 Task: Look for space in Khārupatia, India from 9th June, 2023 to 16th June, 2023 for 2 adults in price range Rs.8000 to Rs.16000. Place can be entire place with 2 bedrooms having 2 beds and 1 bathroom. Property type can be house, flat, guest house. Booking option can be shelf check-in. Required host language is English.
Action: Mouse moved to (519, 92)
Screenshot: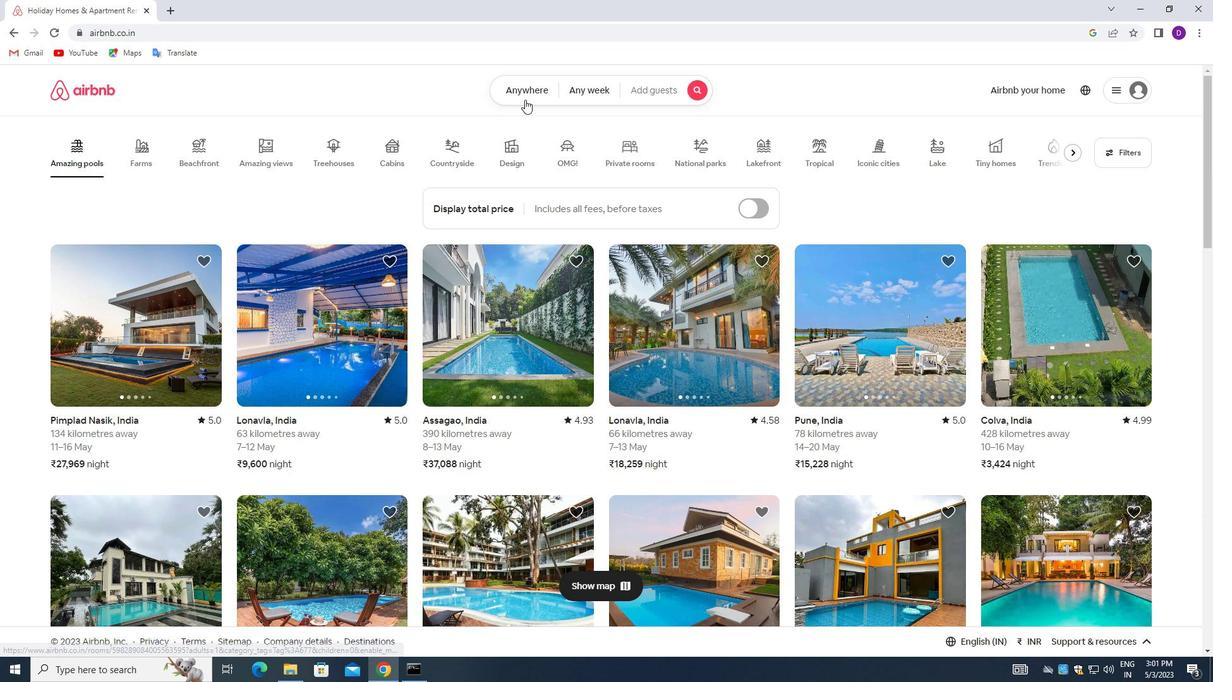 
Action: Mouse pressed left at (519, 92)
Screenshot: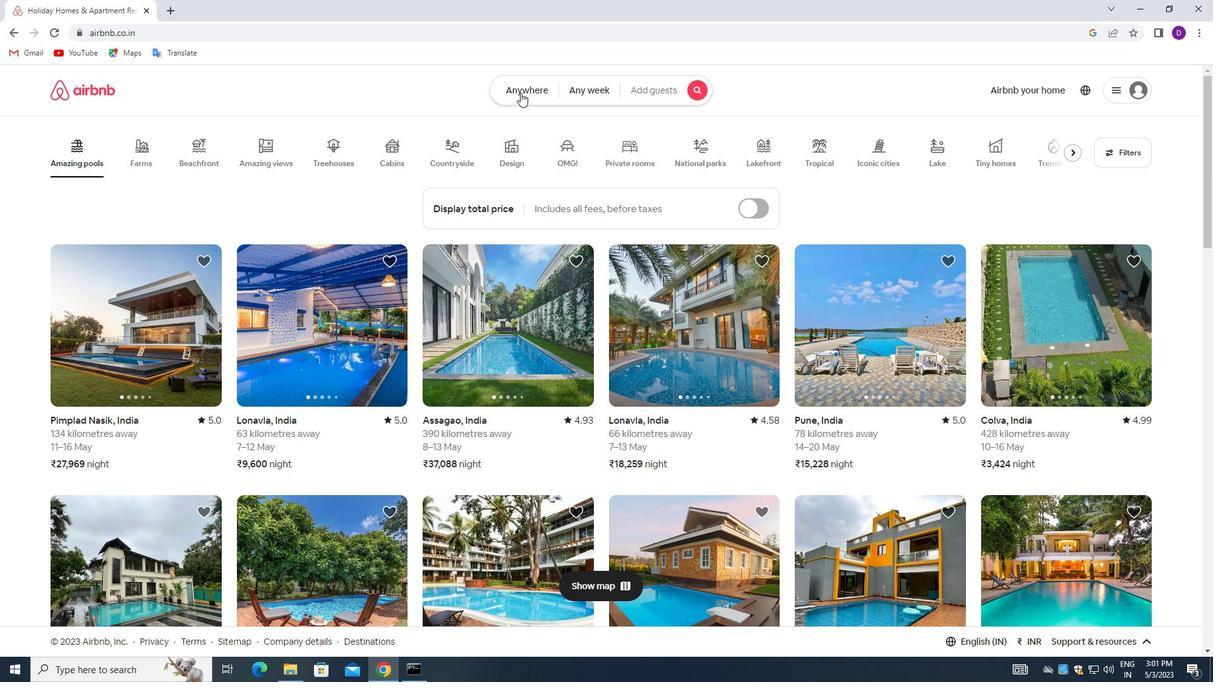 
Action: Mouse moved to (397, 147)
Screenshot: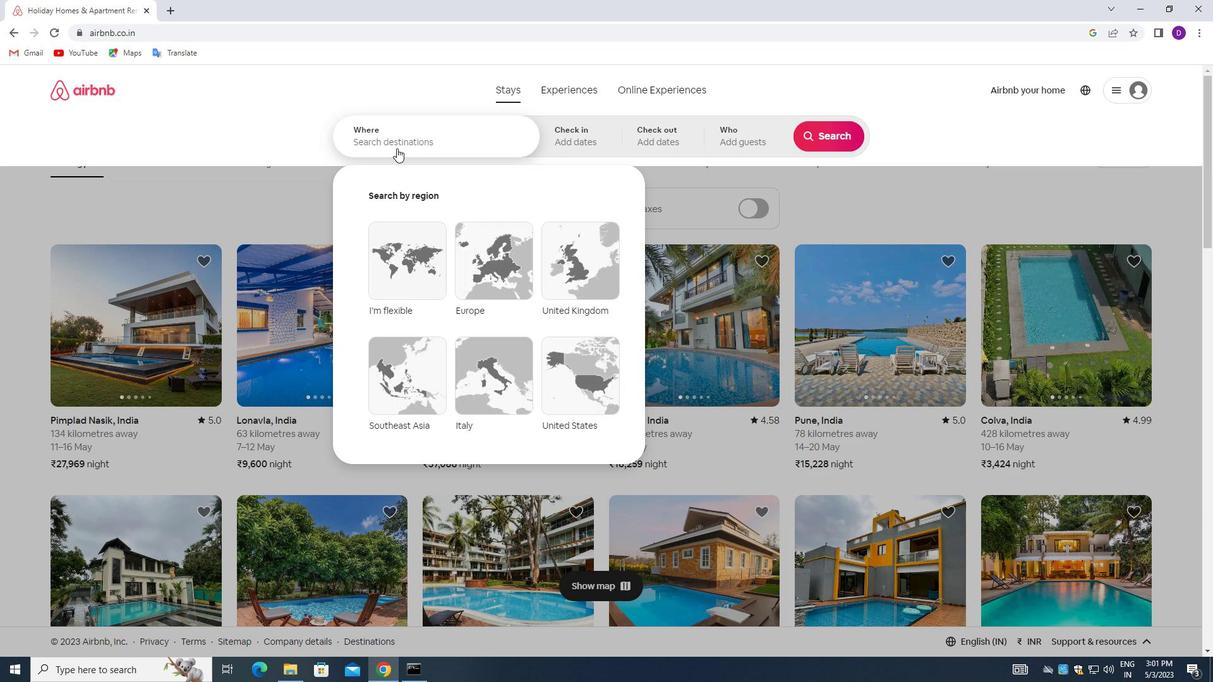 
Action: Mouse pressed left at (397, 147)
Screenshot: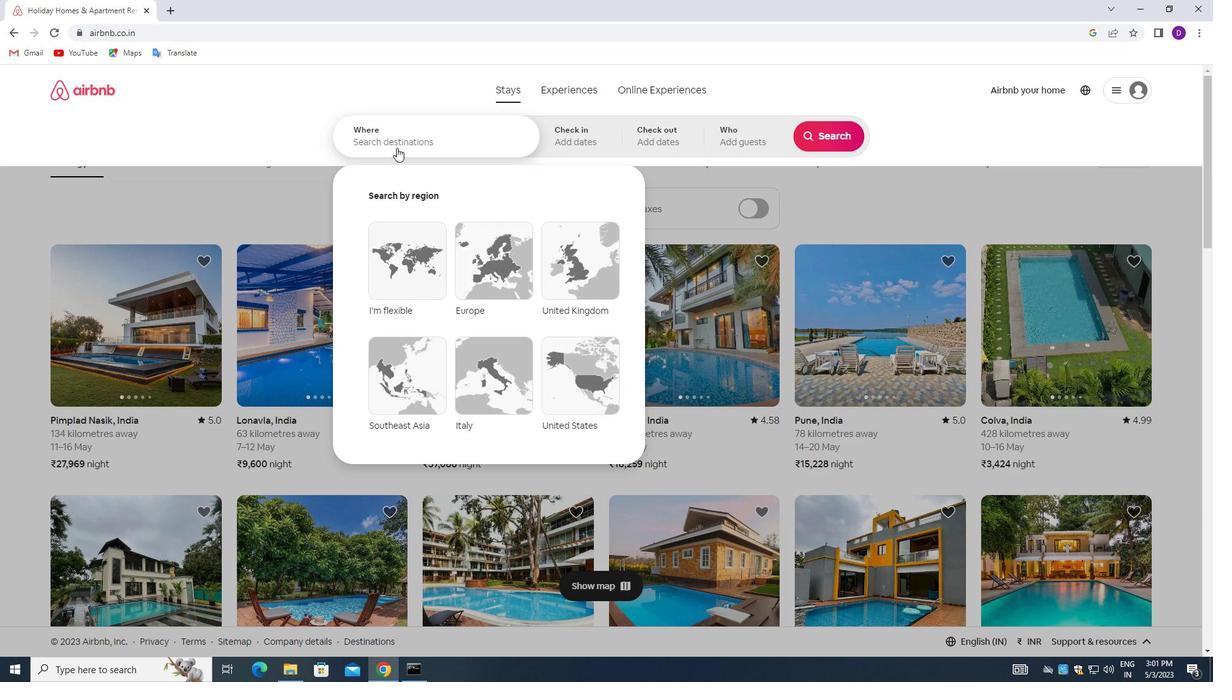 
Action: Mouse moved to (291, 118)
Screenshot: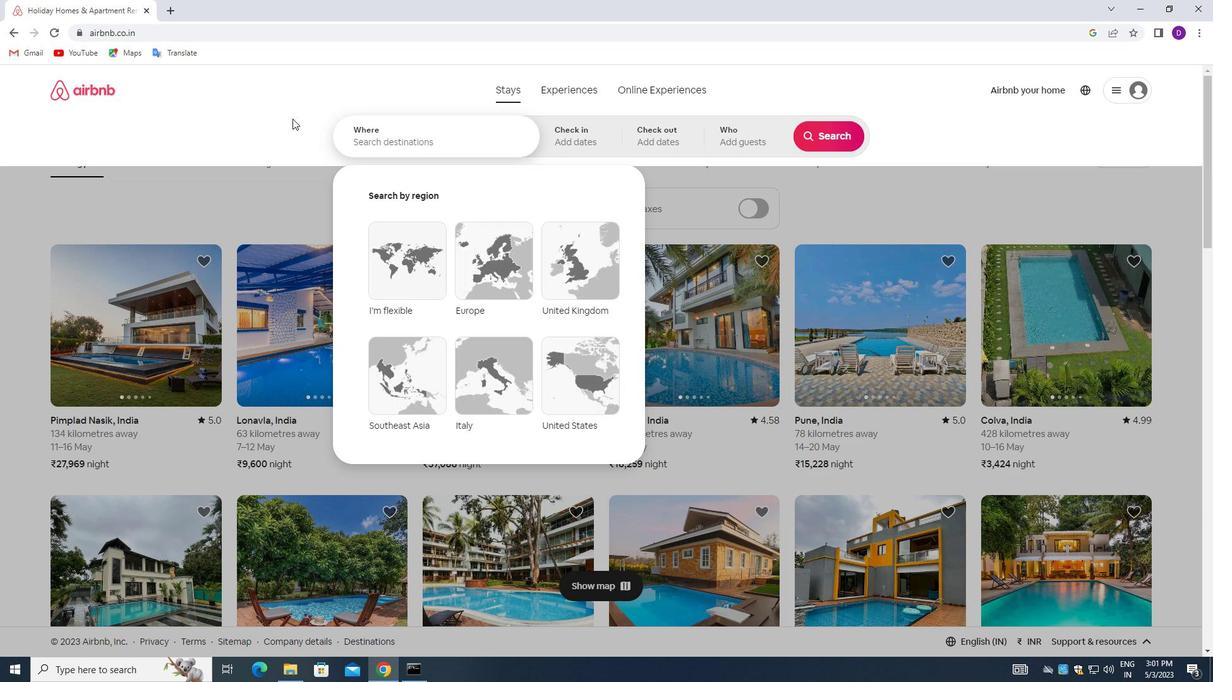 
Action: Key pressed <Key.shift>KHARUPATIA,<Key.space><Key.shift>INDIA<Key.enter>
Screenshot: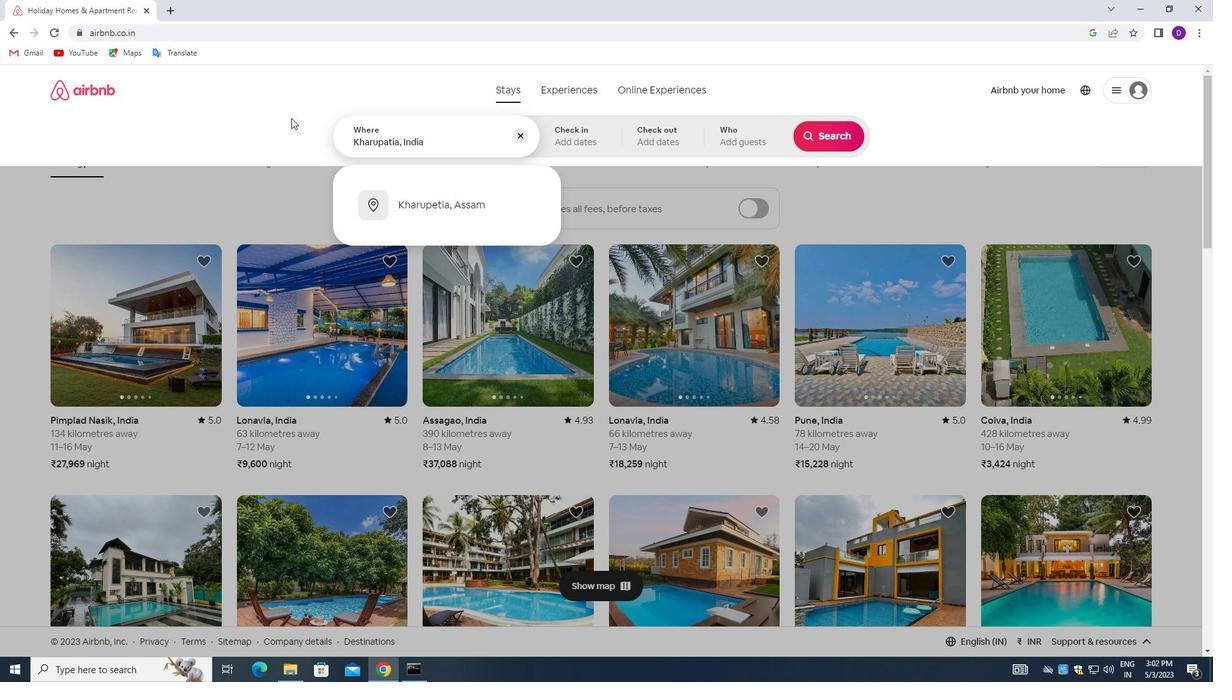 
Action: Mouse moved to (790, 314)
Screenshot: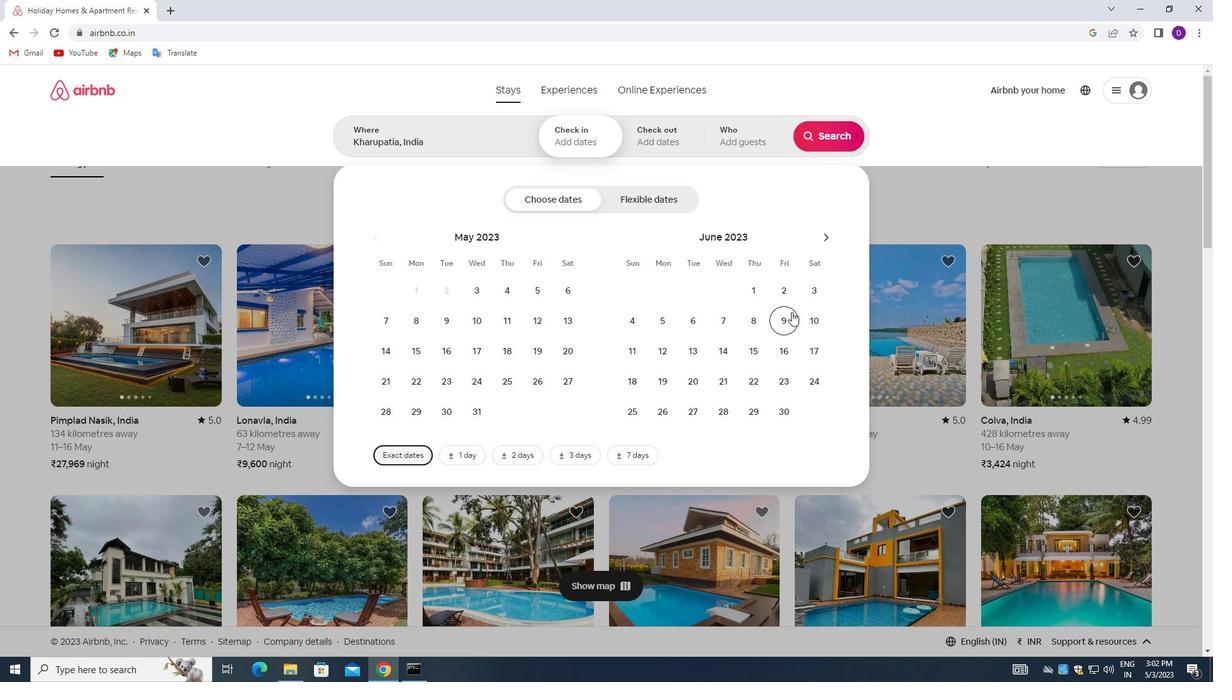 
Action: Mouse pressed left at (790, 314)
Screenshot: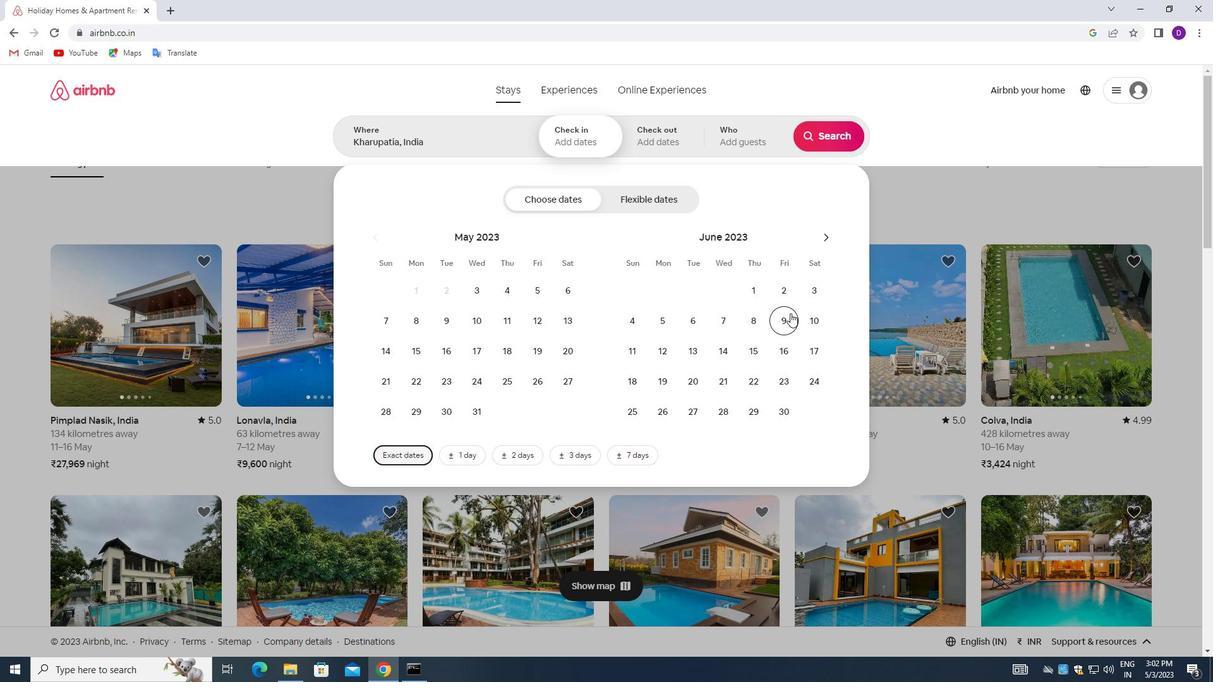 
Action: Mouse moved to (785, 345)
Screenshot: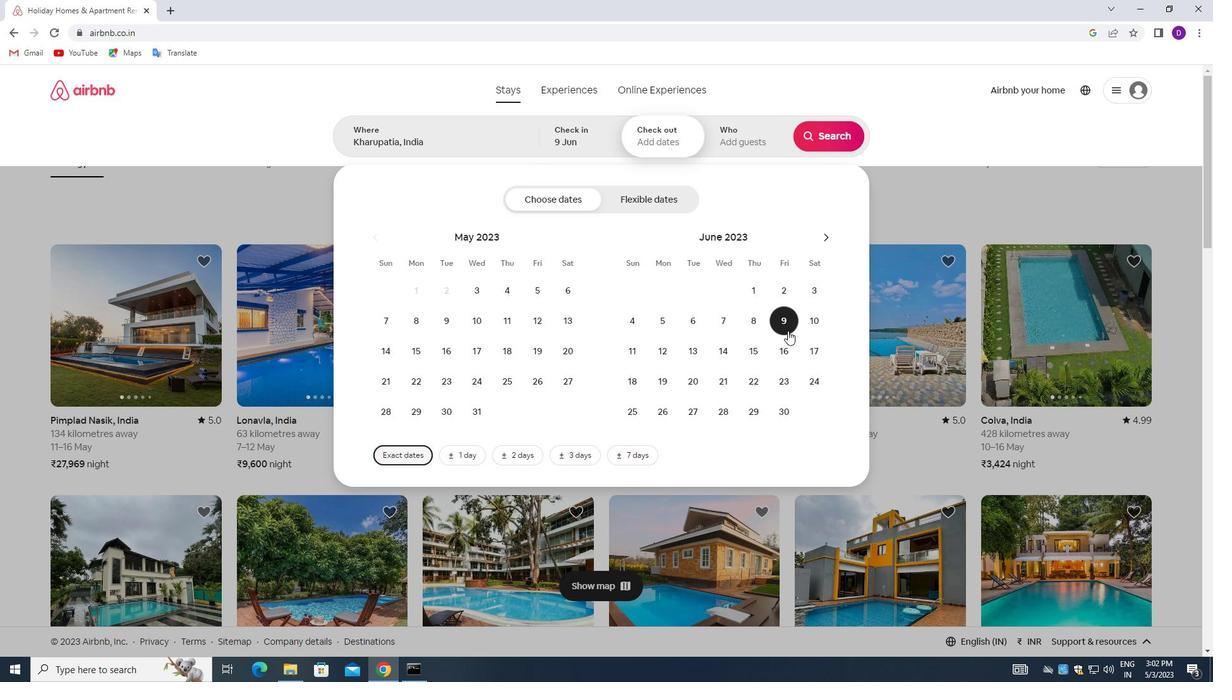 
Action: Mouse pressed left at (785, 345)
Screenshot: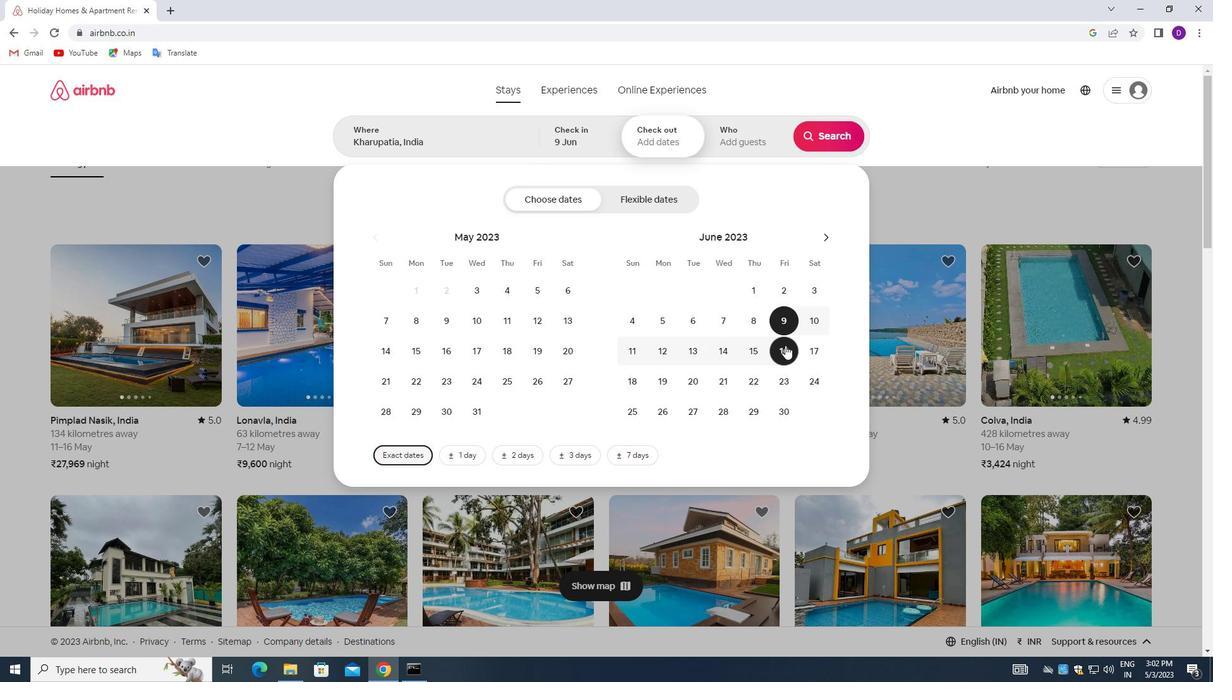 
Action: Mouse moved to (735, 134)
Screenshot: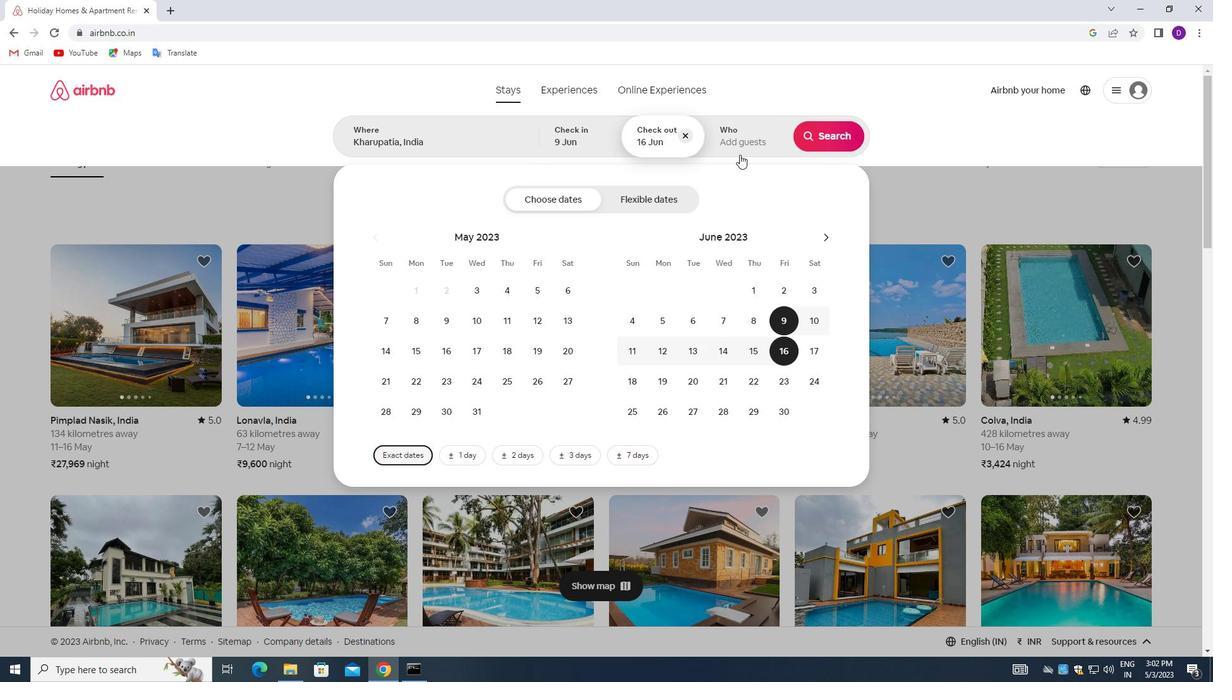 
Action: Mouse pressed left at (735, 134)
Screenshot: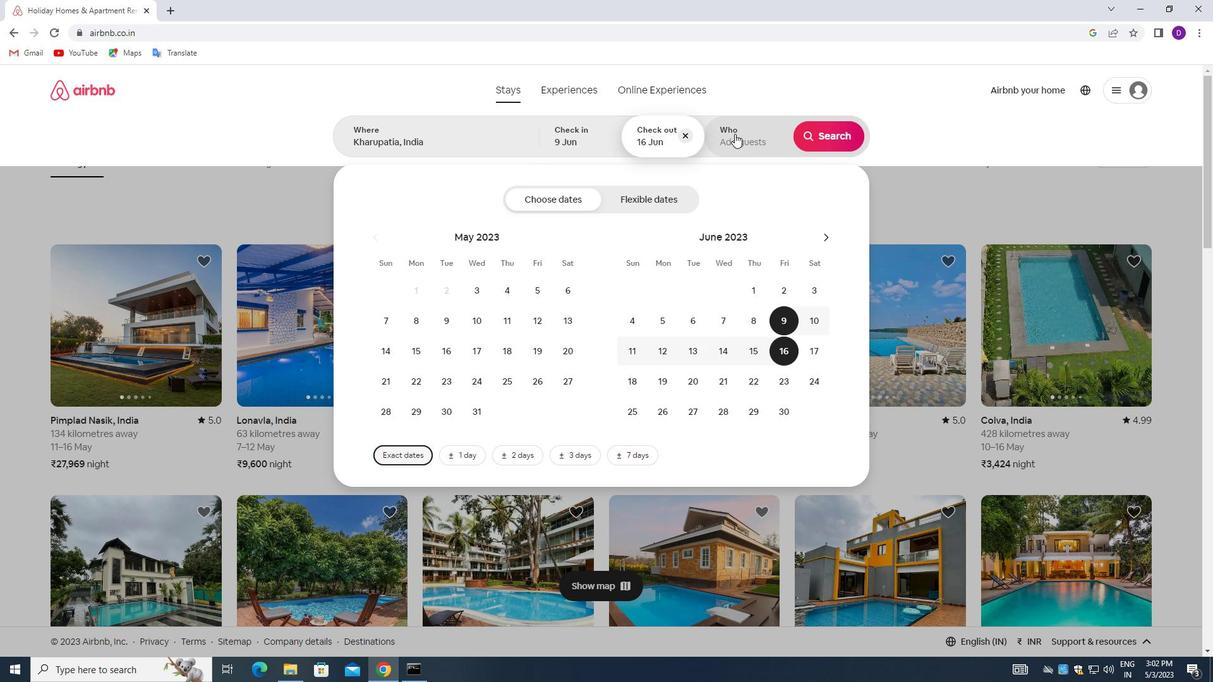 
Action: Mouse moved to (826, 209)
Screenshot: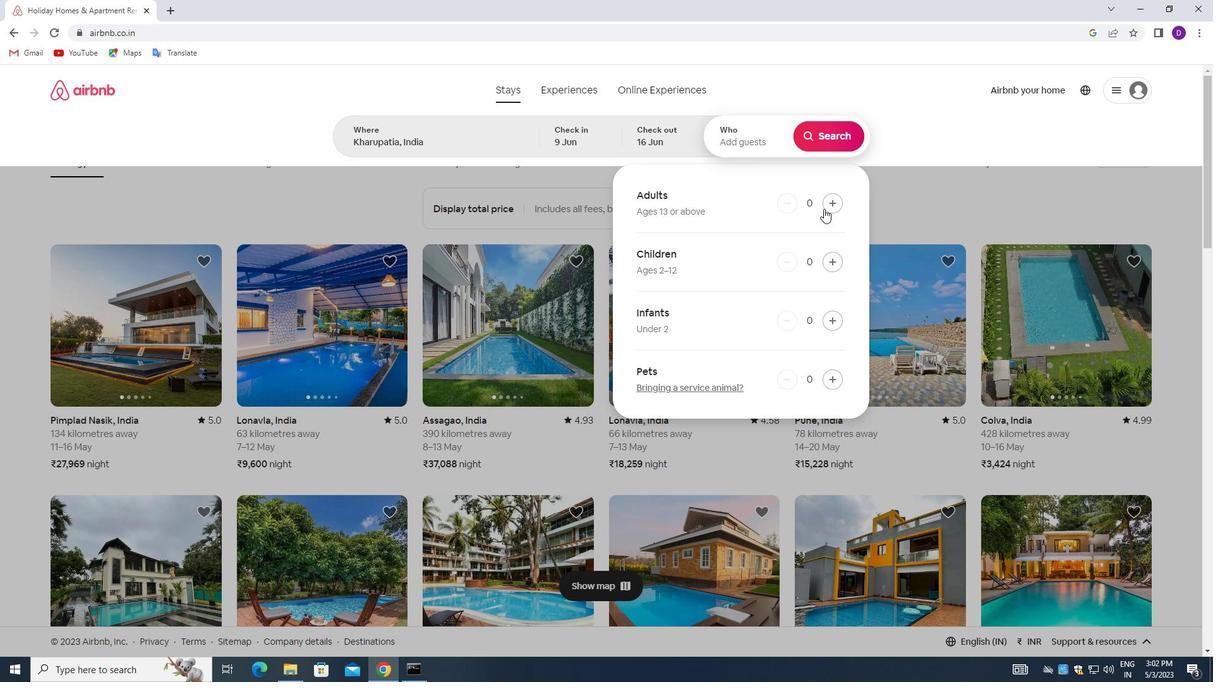 
Action: Mouse pressed left at (826, 209)
Screenshot: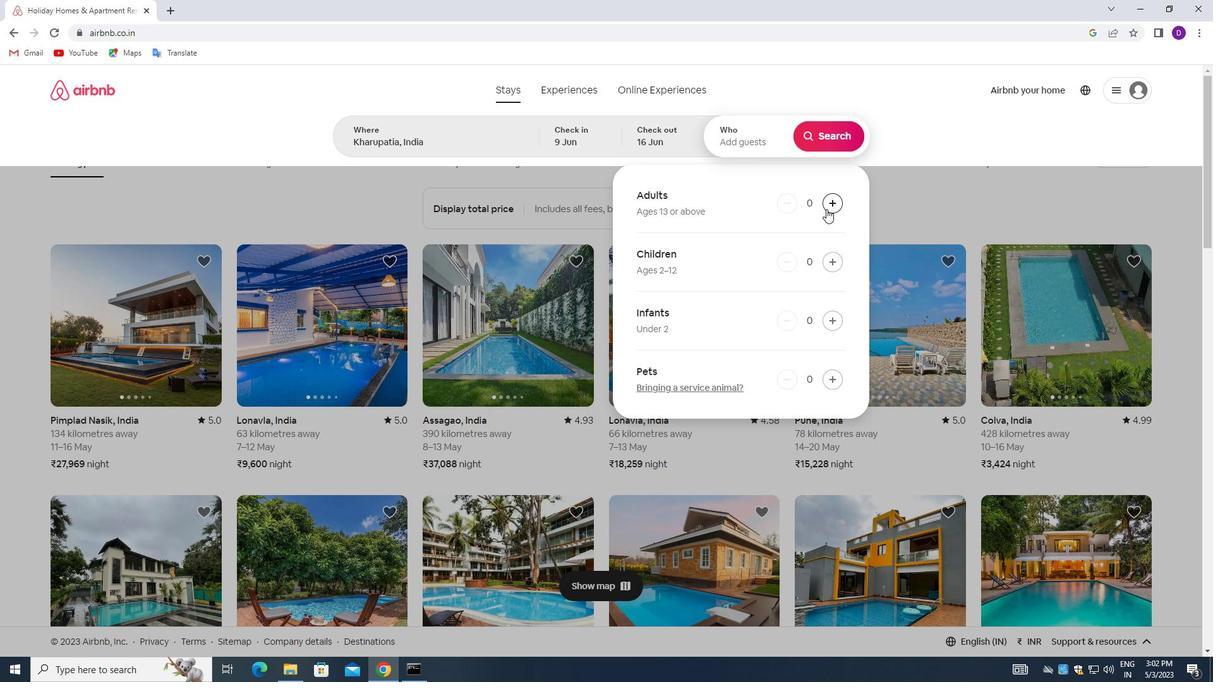 
Action: Mouse pressed left at (826, 209)
Screenshot: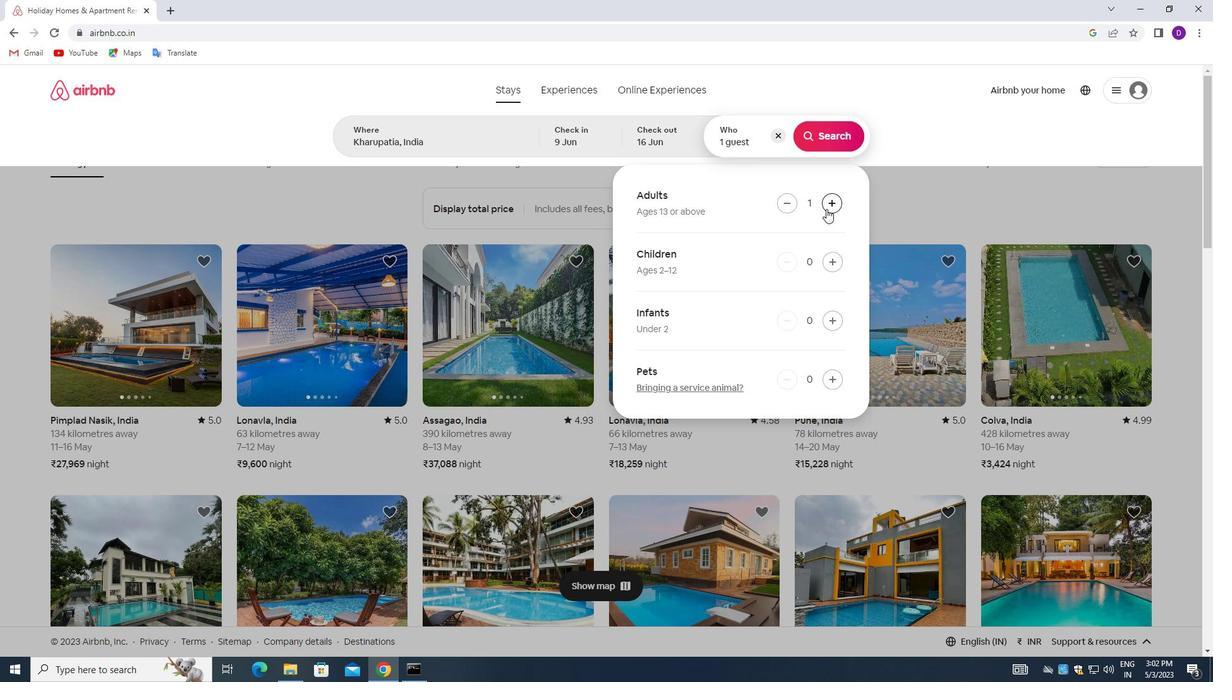 
Action: Mouse moved to (832, 135)
Screenshot: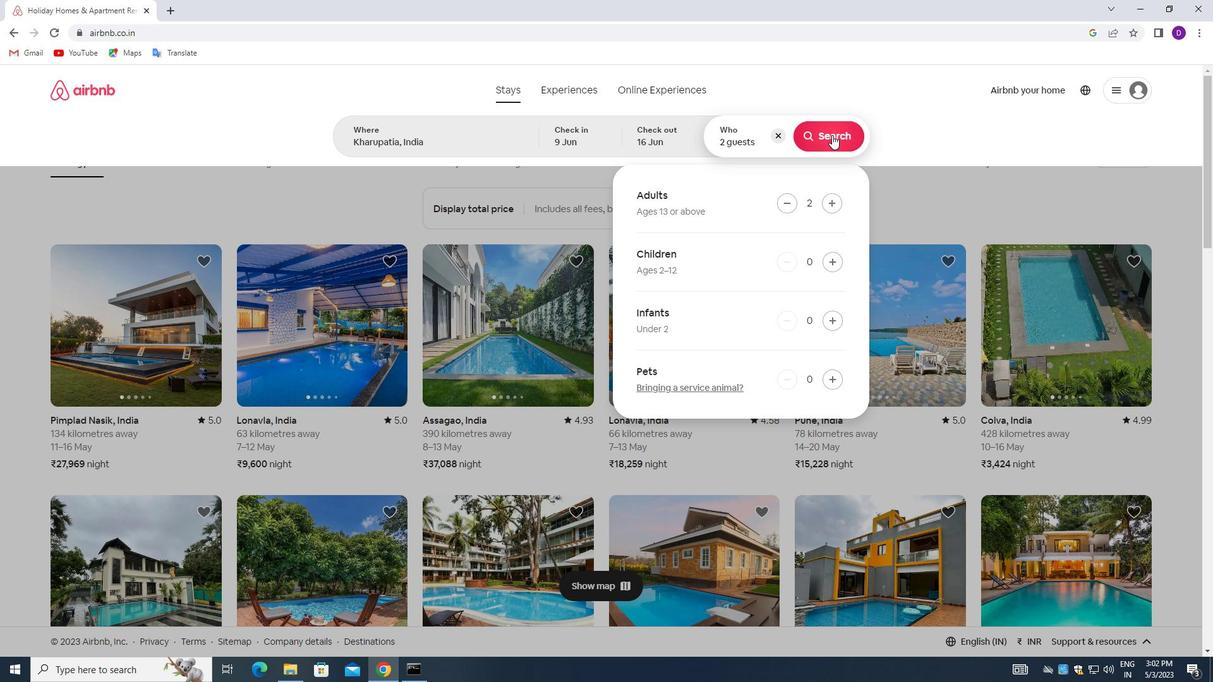 
Action: Mouse pressed left at (832, 135)
Screenshot: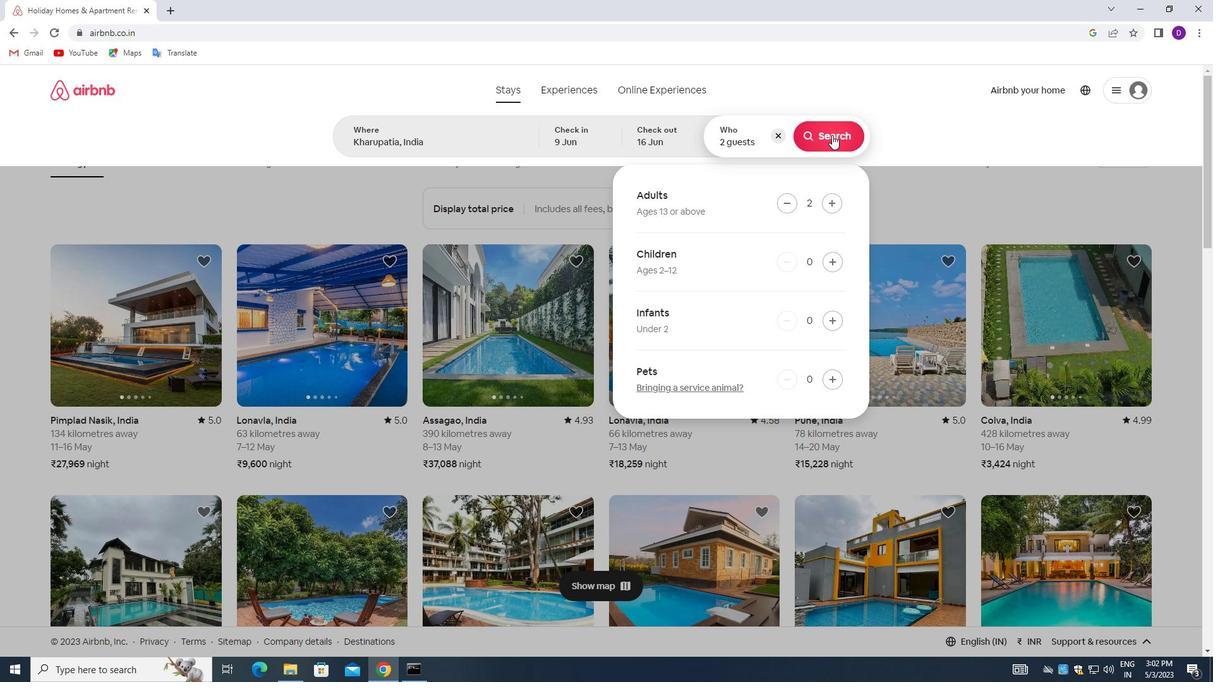 
Action: Mouse moved to (1143, 144)
Screenshot: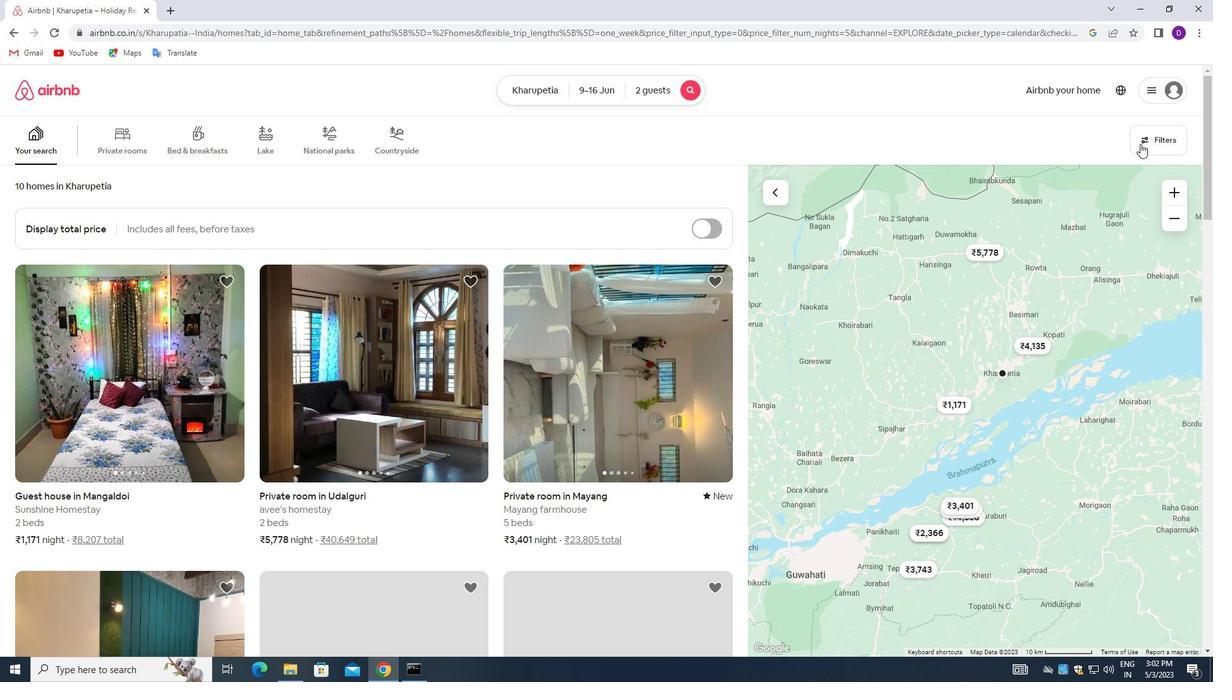 
Action: Mouse pressed left at (1143, 144)
Screenshot: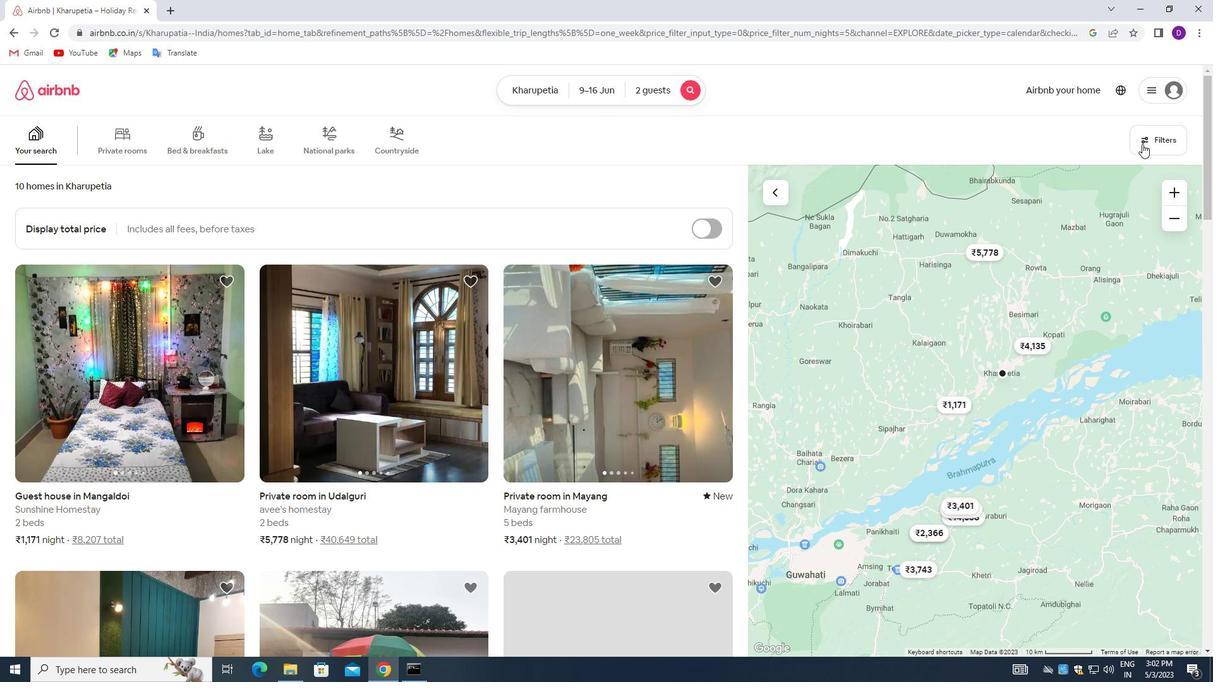 
Action: Mouse moved to (438, 301)
Screenshot: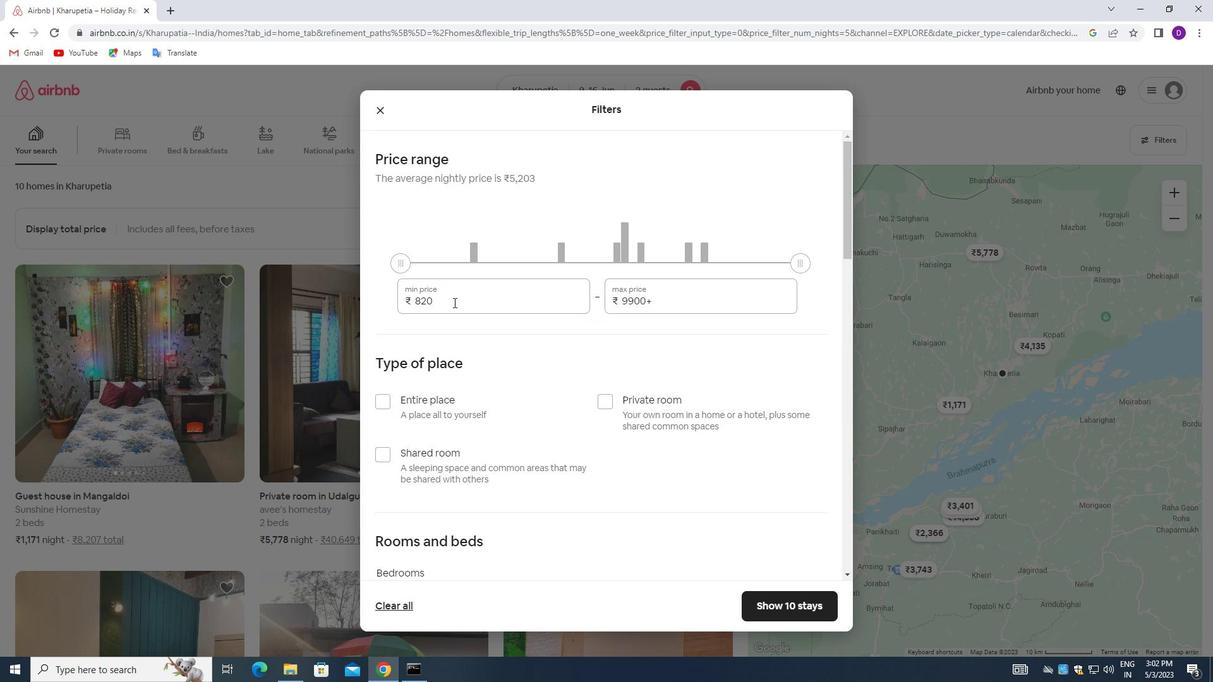
Action: Mouse pressed left at (438, 301)
Screenshot: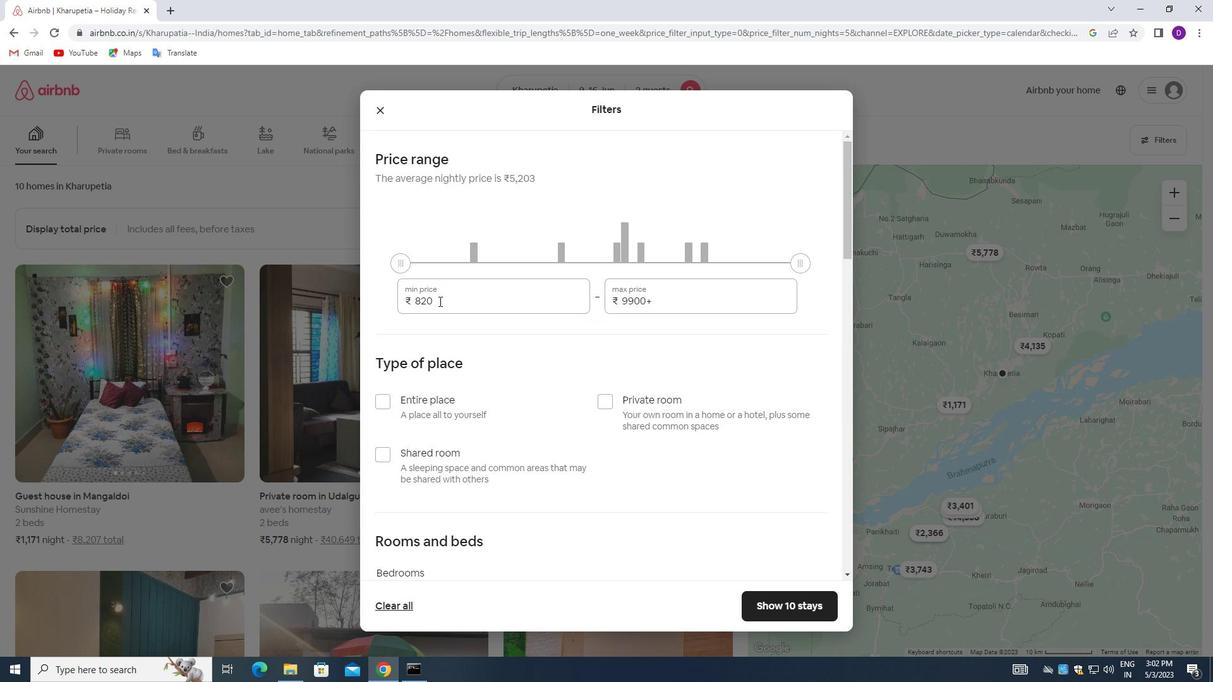 
Action: Mouse pressed left at (438, 301)
Screenshot: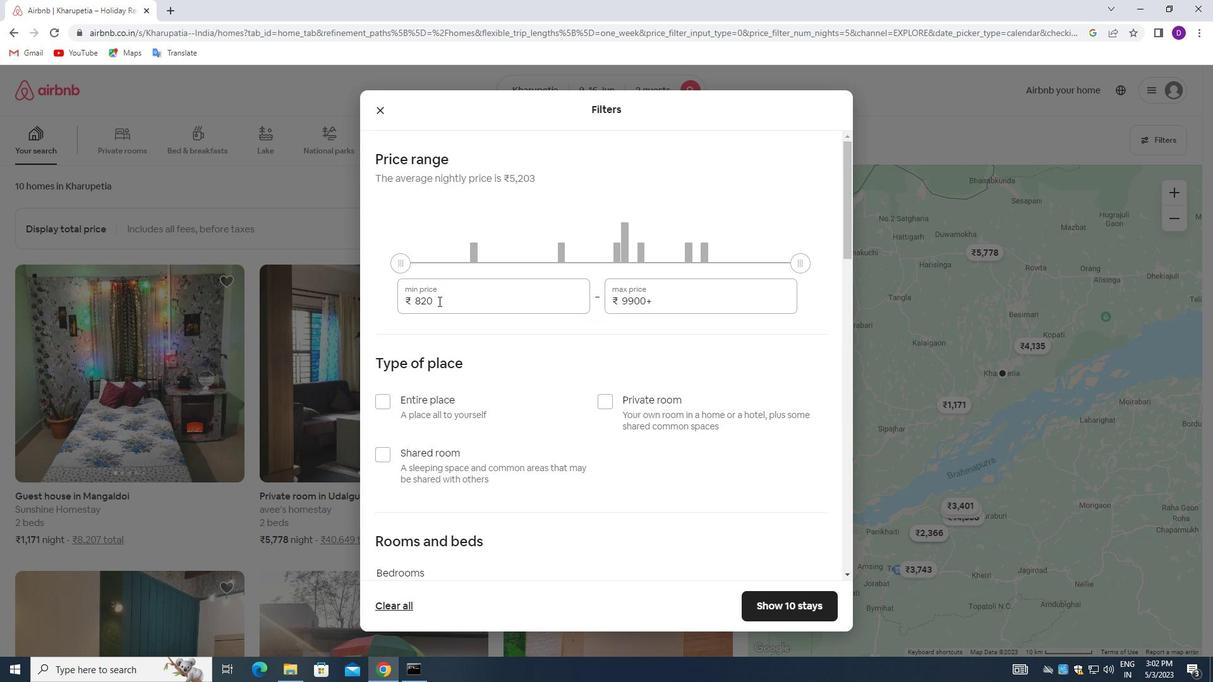 
Action: Key pressed 8000<Key.tab>16000
Screenshot: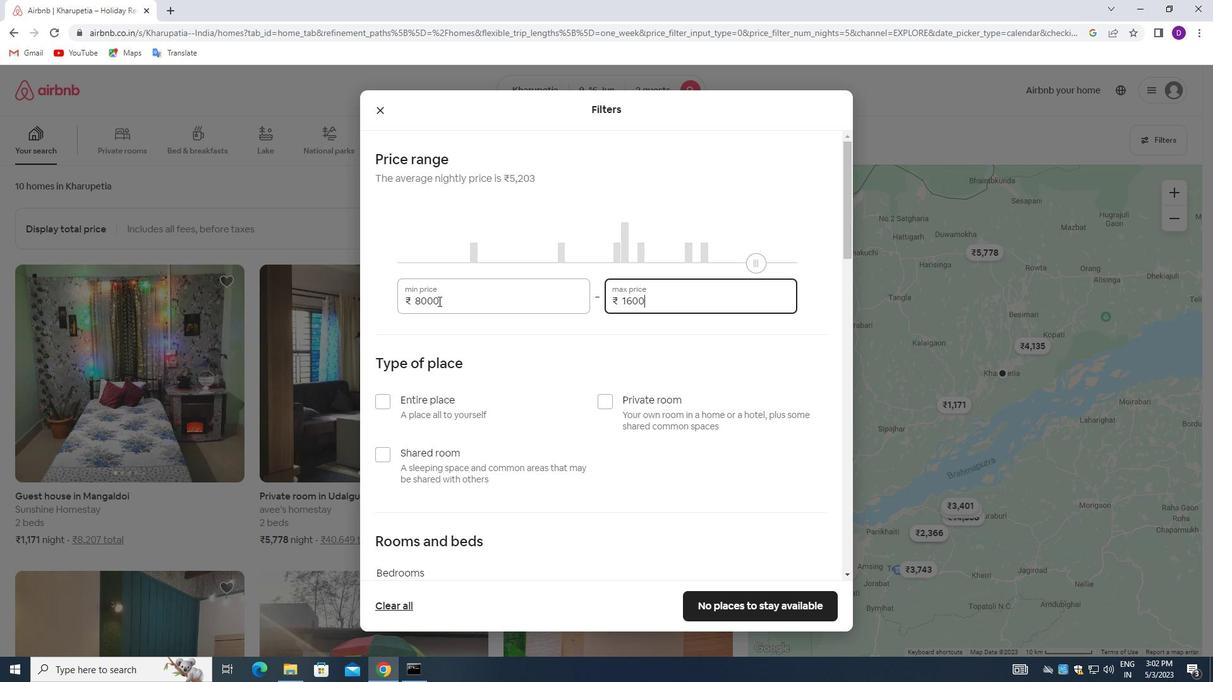 
Action: Mouse moved to (544, 354)
Screenshot: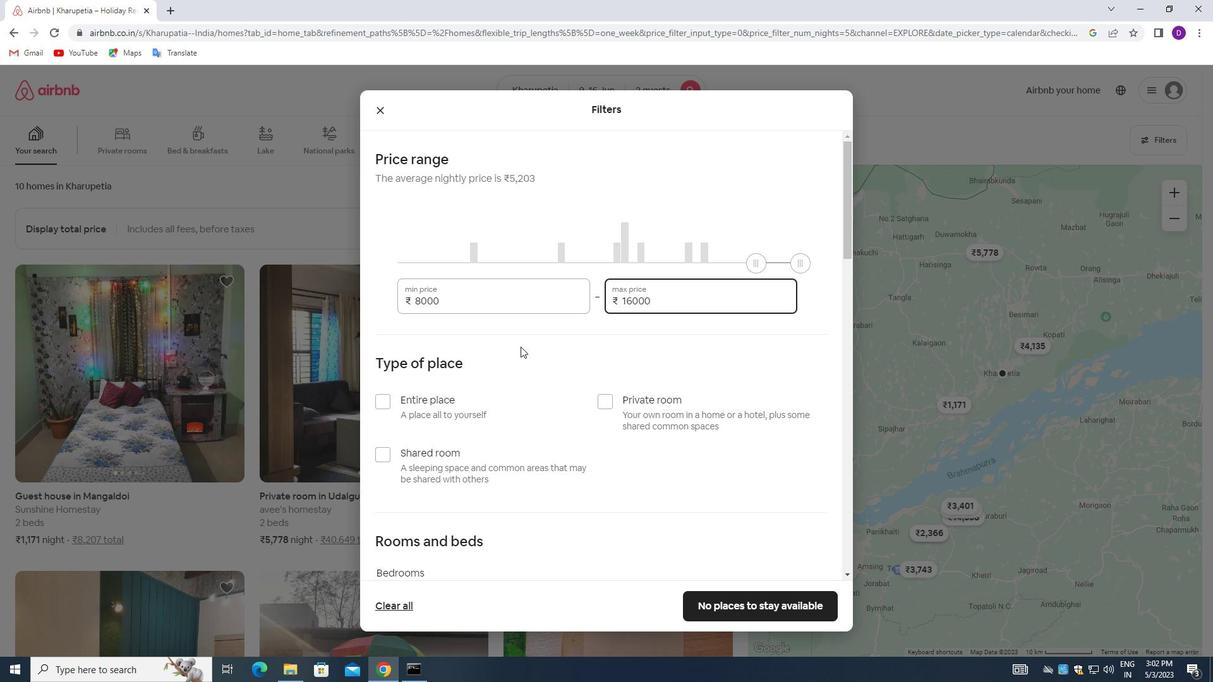 
Action: Mouse scrolled (544, 354) with delta (0, 0)
Screenshot: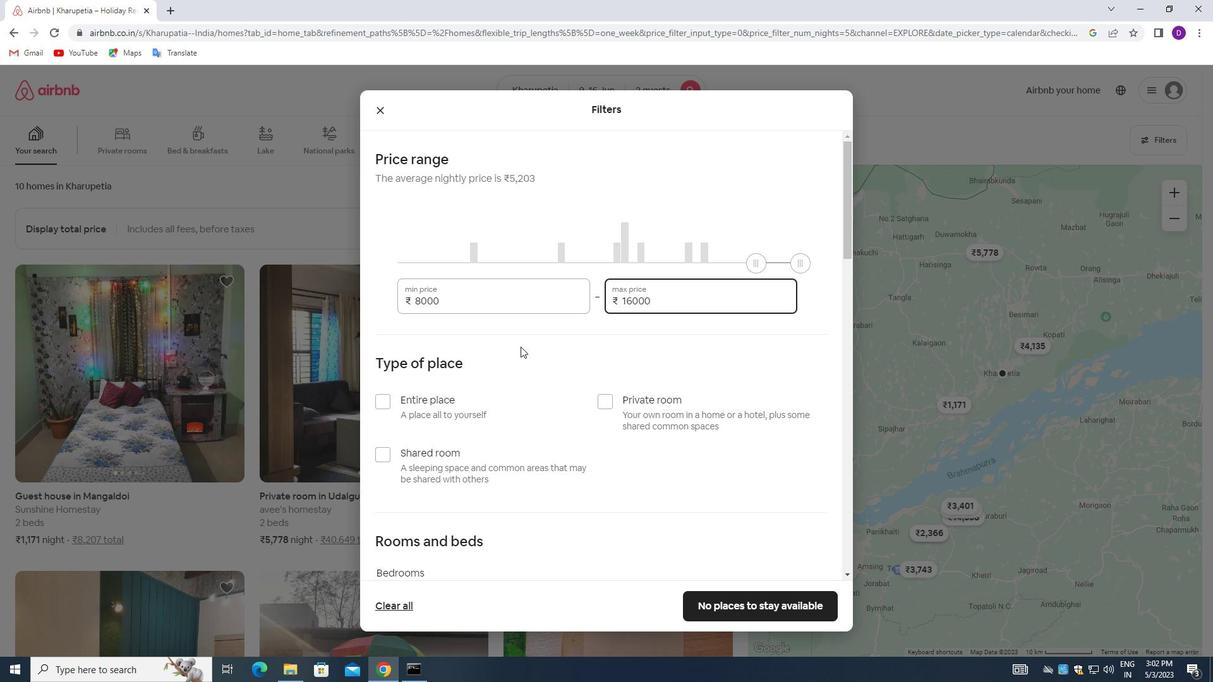 
Action: Mouse moved to (388, 338)
Screenshot: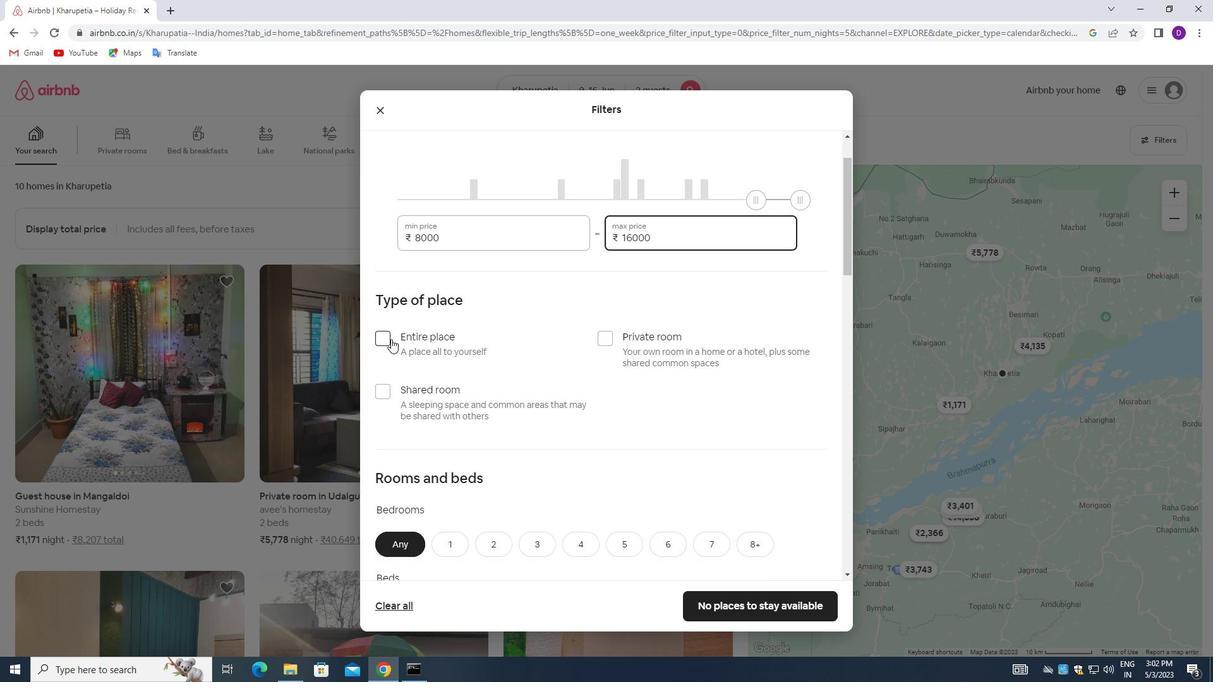
Action: Mouse pressed left at (388, 338)
Screenshot: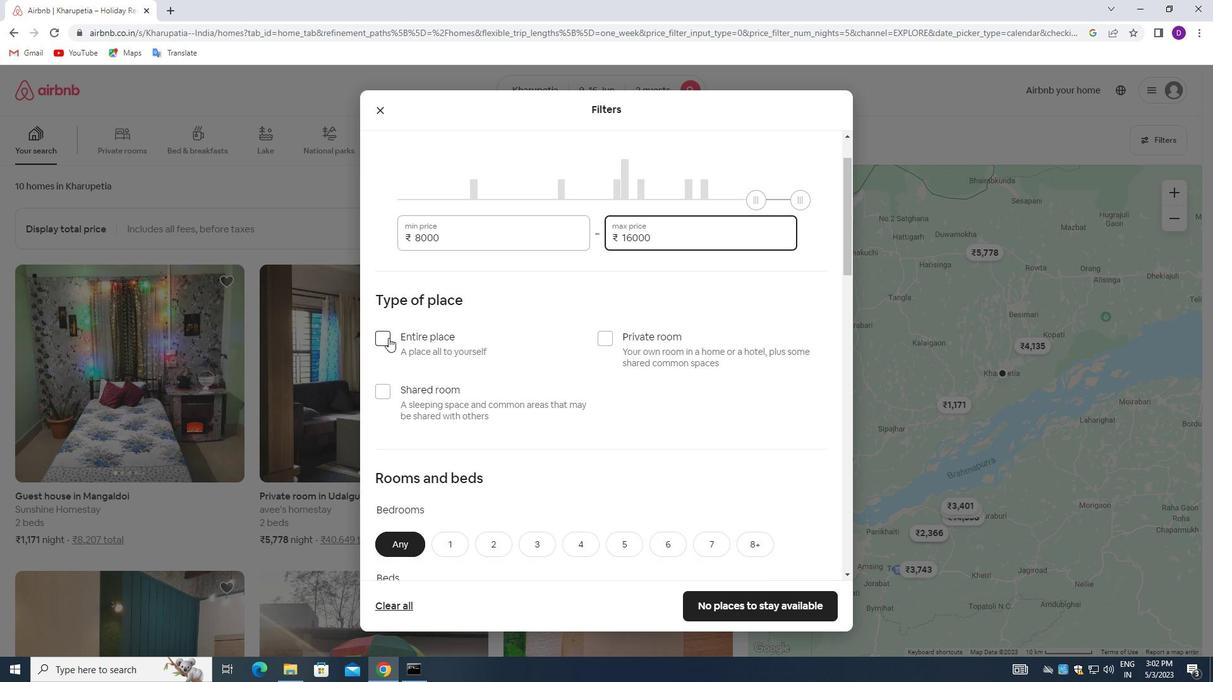 
Action: Mouse moved to (546, 367)
Screenshot: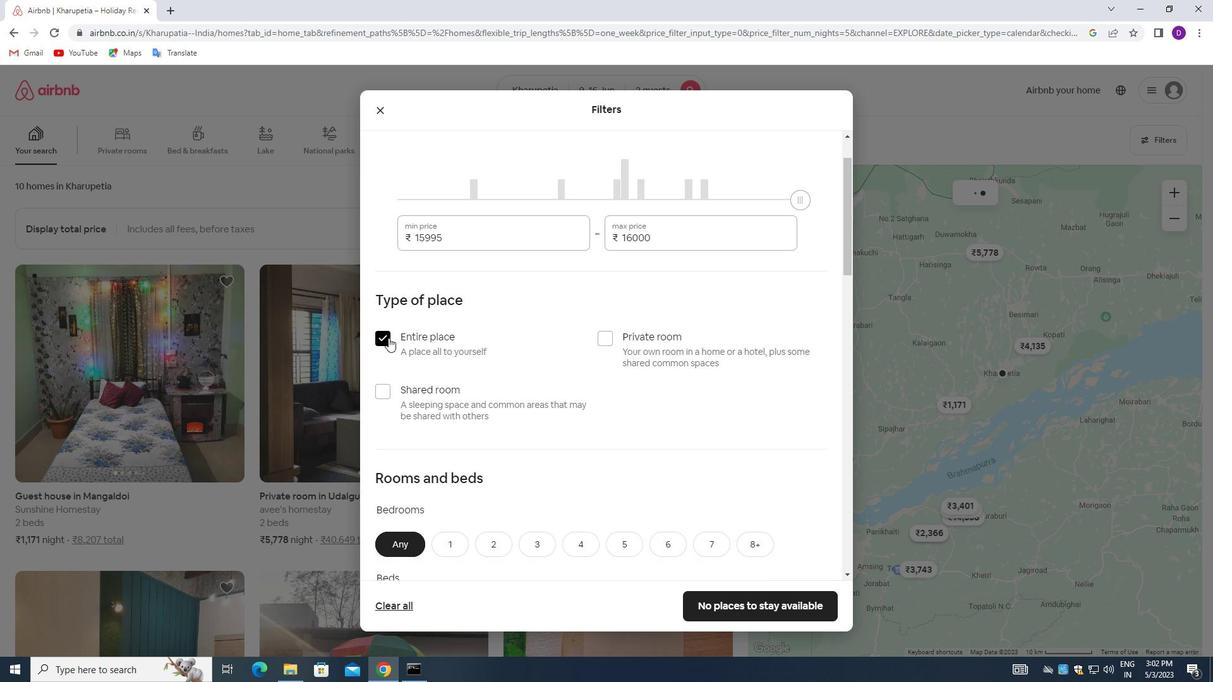 
Action: Mouse scrolled (539, 366) with delta (0, 0)
Screenshot: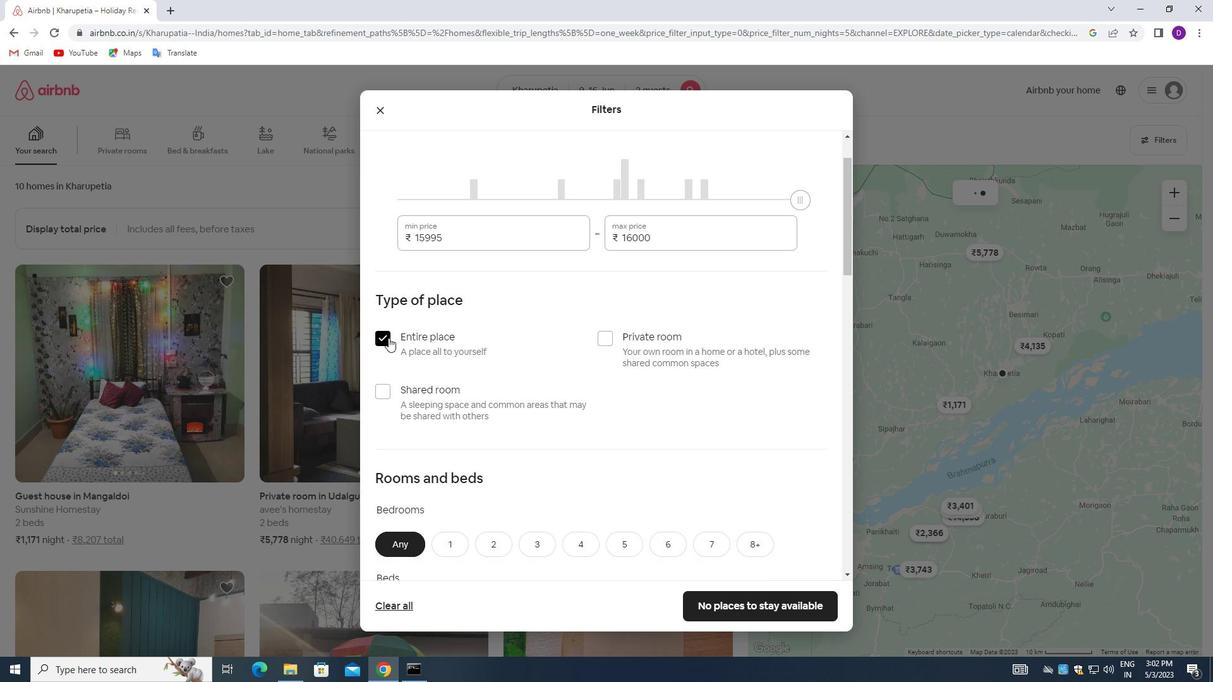 
Action: Mouse moved to (550, 367)
Screenshot: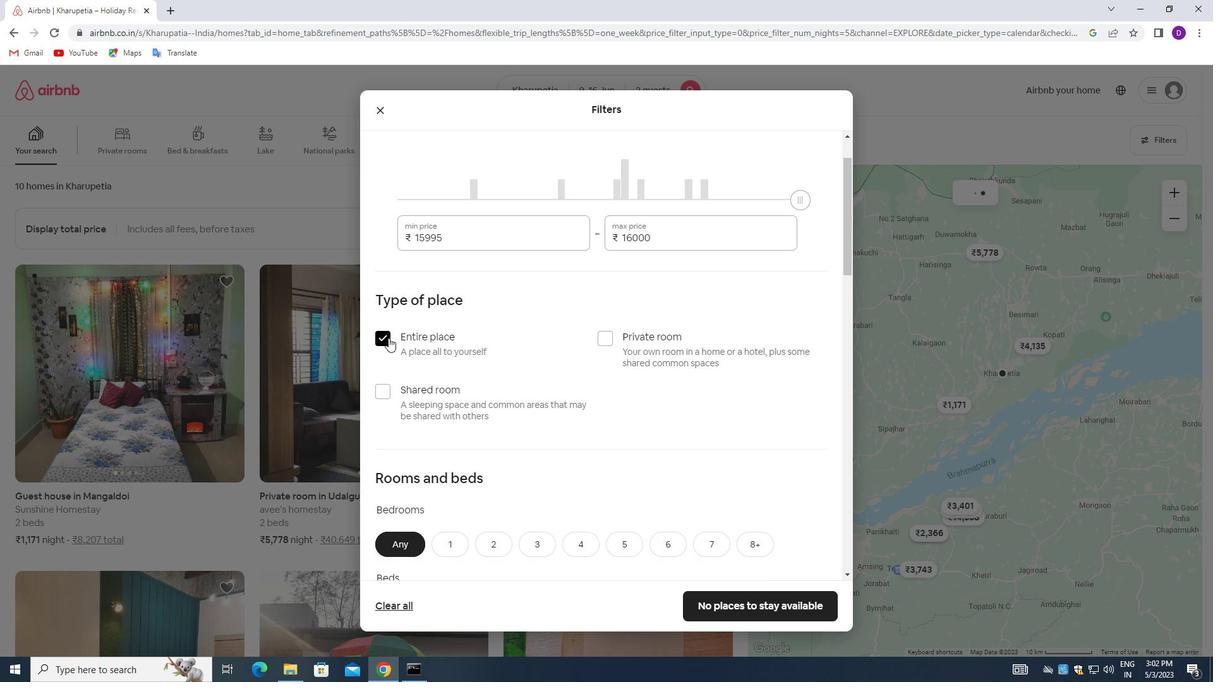 
Action: Mouse scrolled (550, 366) with delta (0, 0)
Screenshot: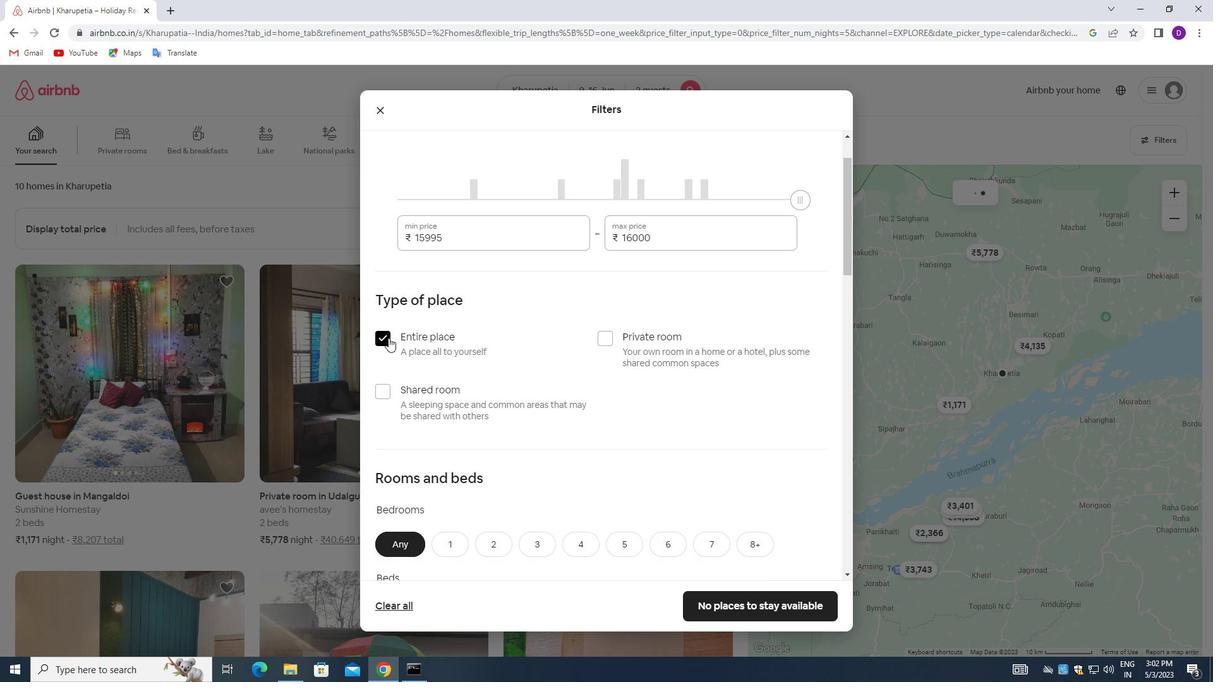 
Action: Mouse moved to (554, 378)
Screenshot: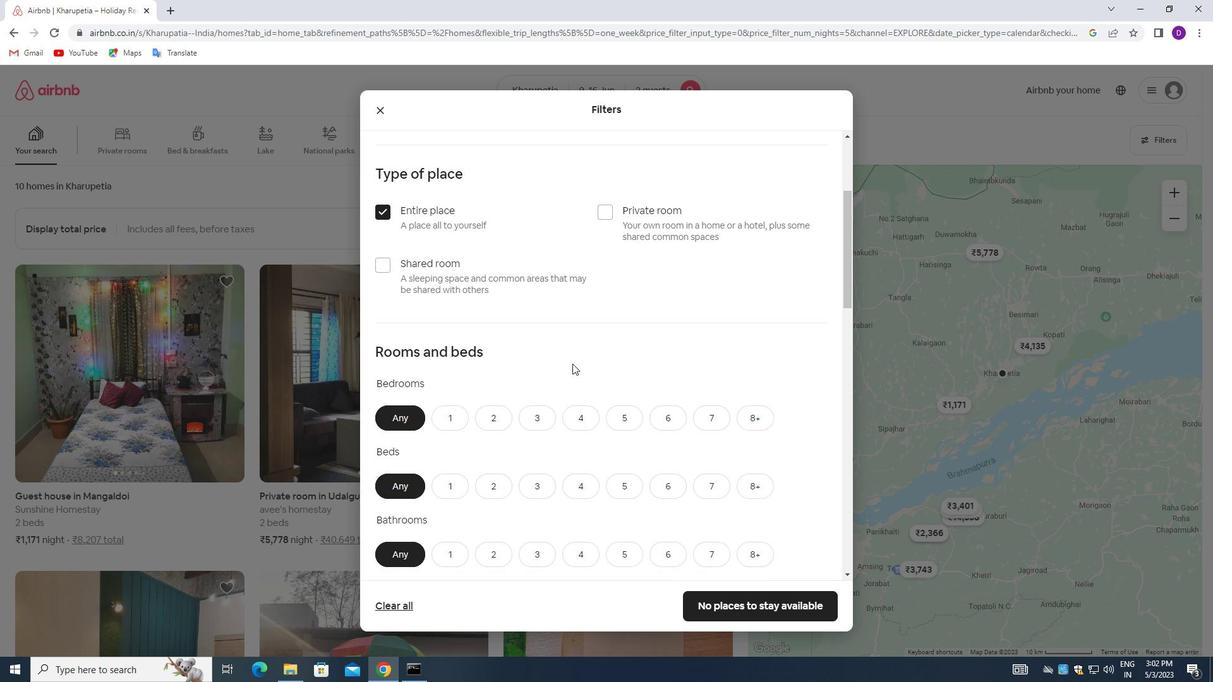 
Action: Mouse scrolled (555, 376) with delta (0, 0)
Screenshot: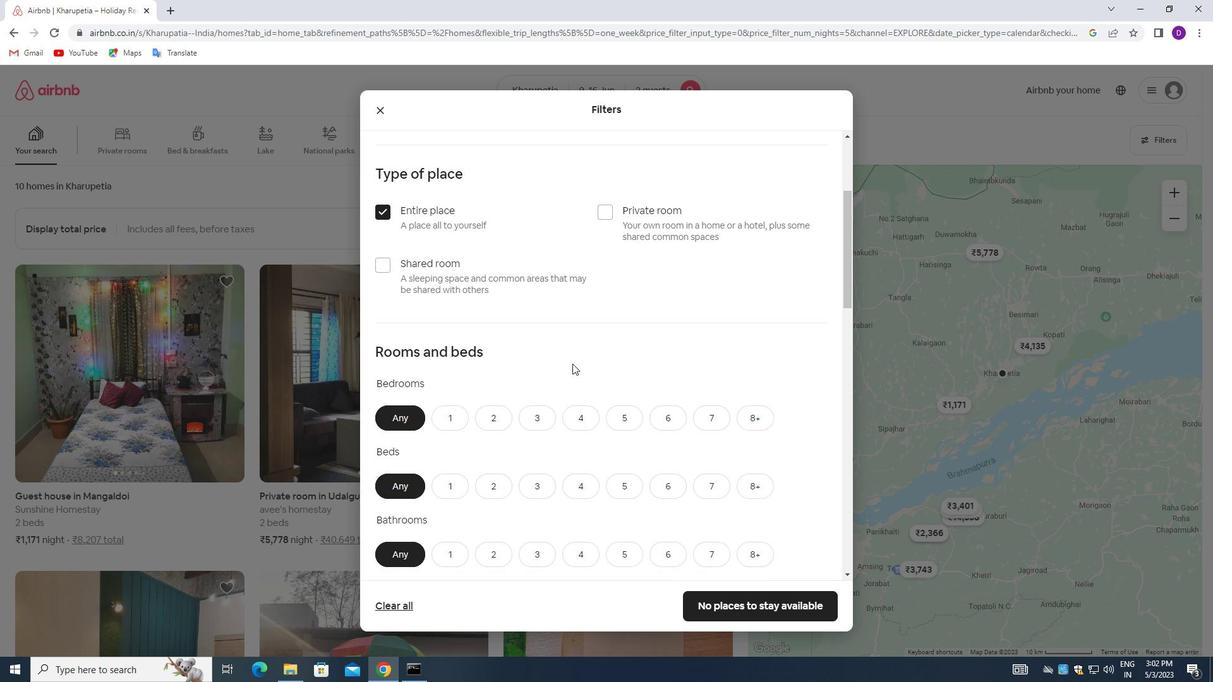 
Action: Mouse moved to (548, 379)
Screenshot: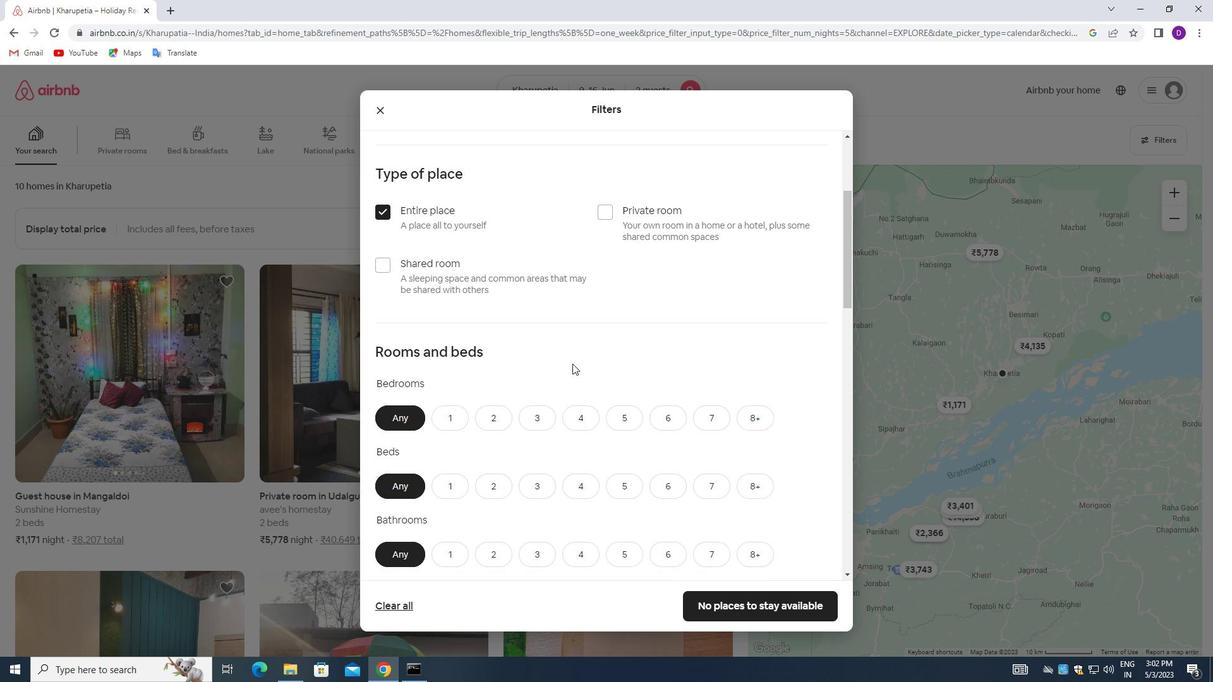 
Action: Mouse scrolled (554, 378) with delta (0, 0)
Screenshot: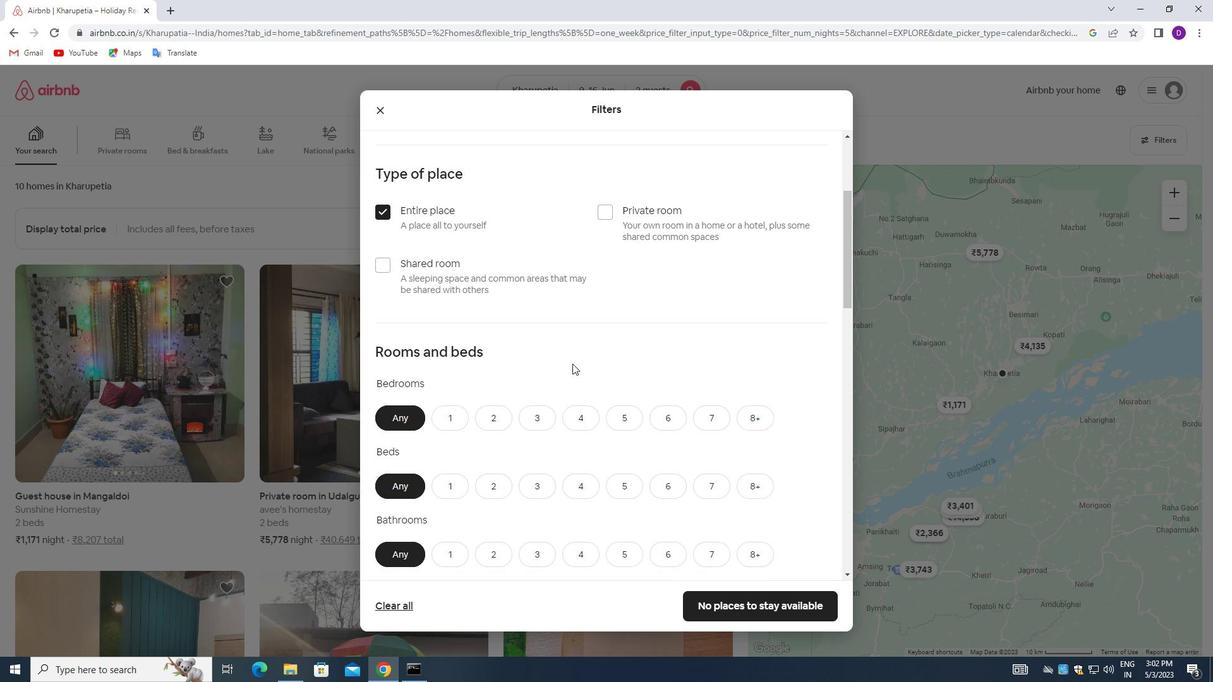 
Action: Mouse moved to (496, 292)
Screenshot: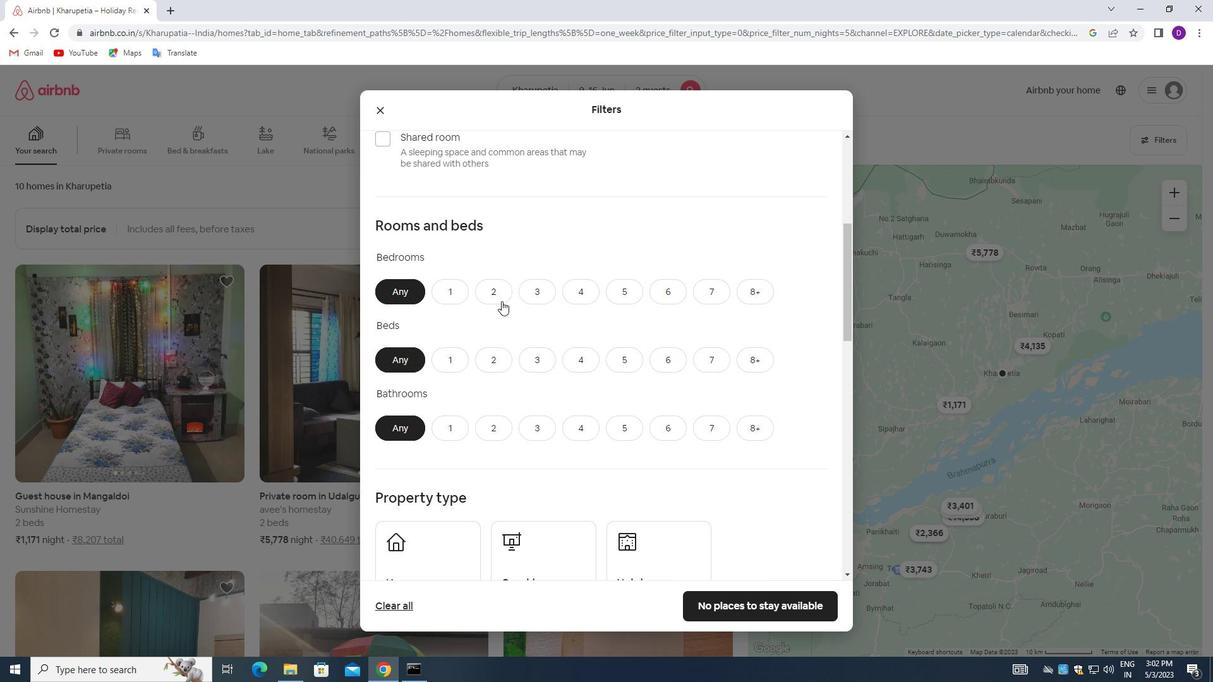 
Action: Mouse pressed left at (496, 292)
Screenshot: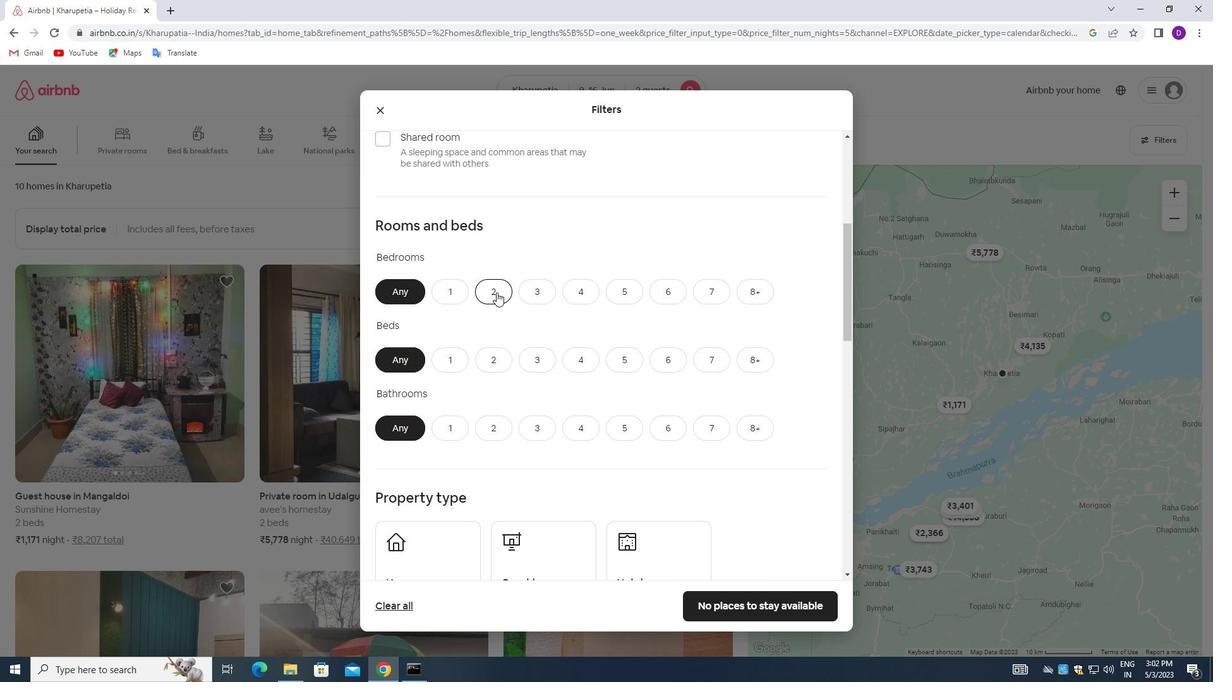 
Action: Mouse moved to (489, 355)
Screenshot: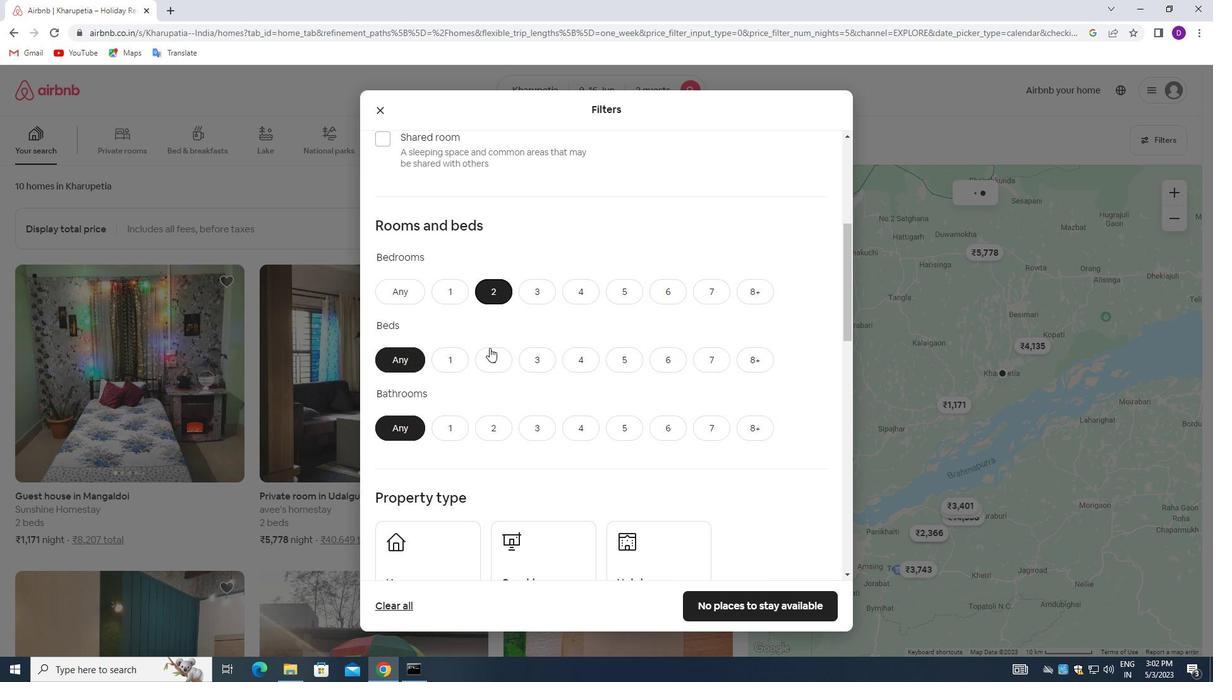 
Action: Mouse pressed left at (489, 355)
Screenshot: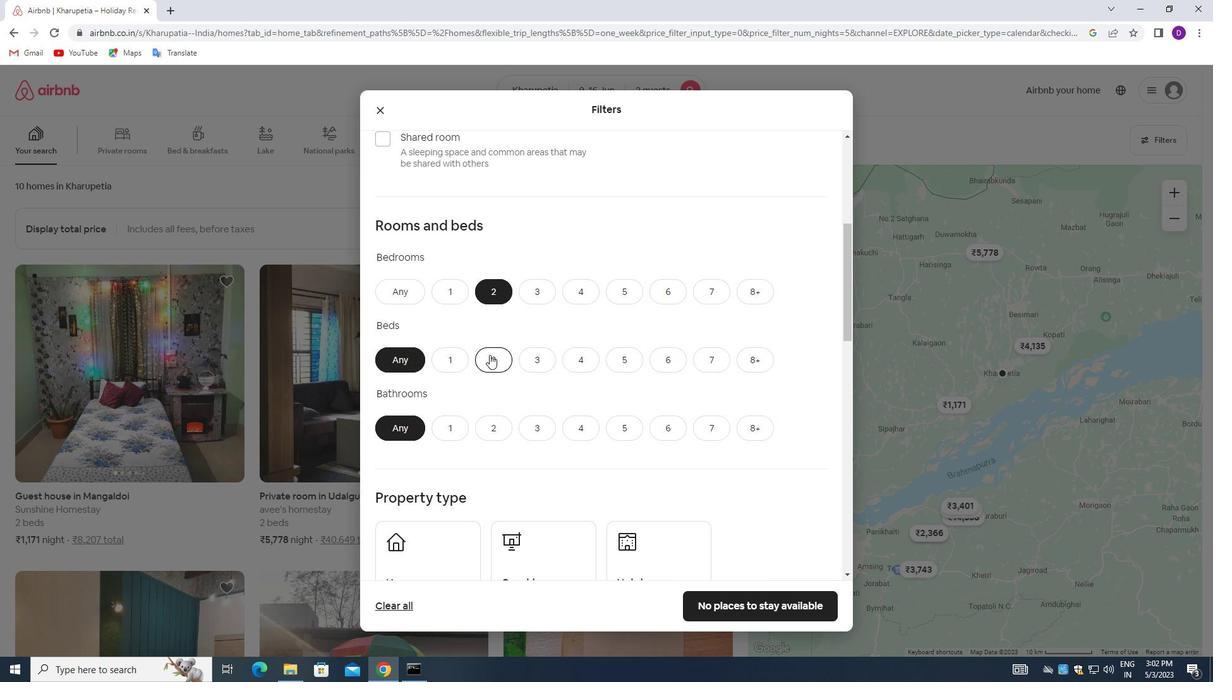 
Action: Mouse moved to (444, 429)
Screenshot: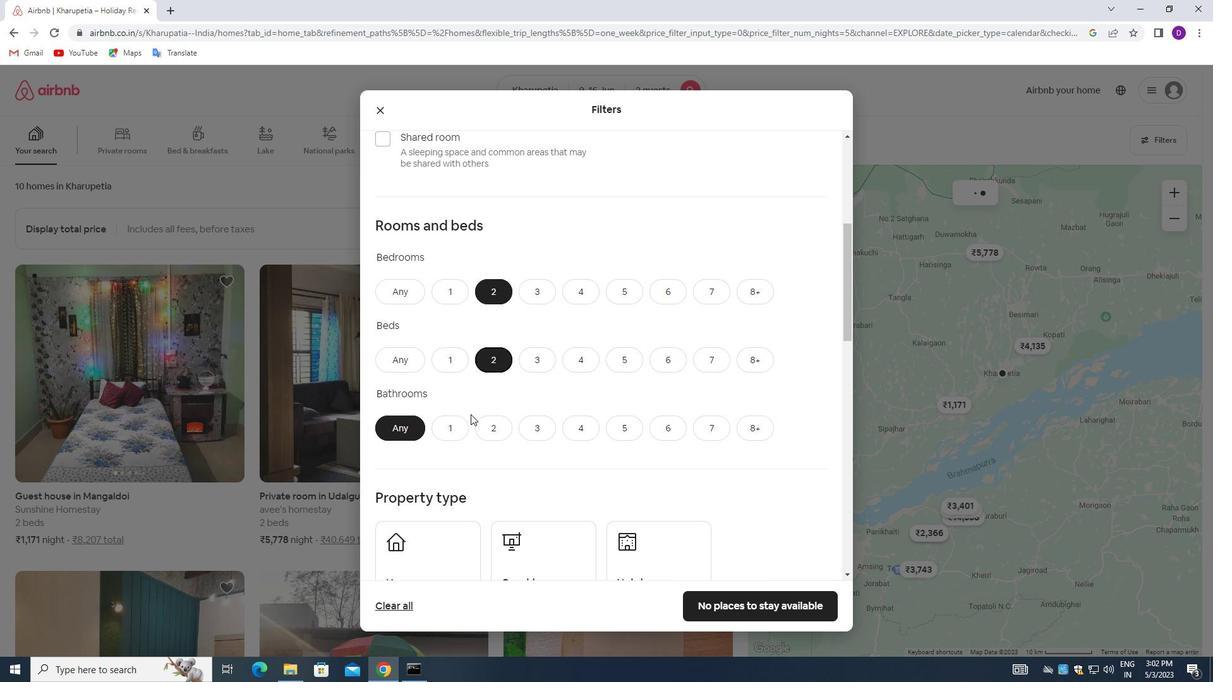 
Action: Mouse pressed left at (444, 429)
Screenshot: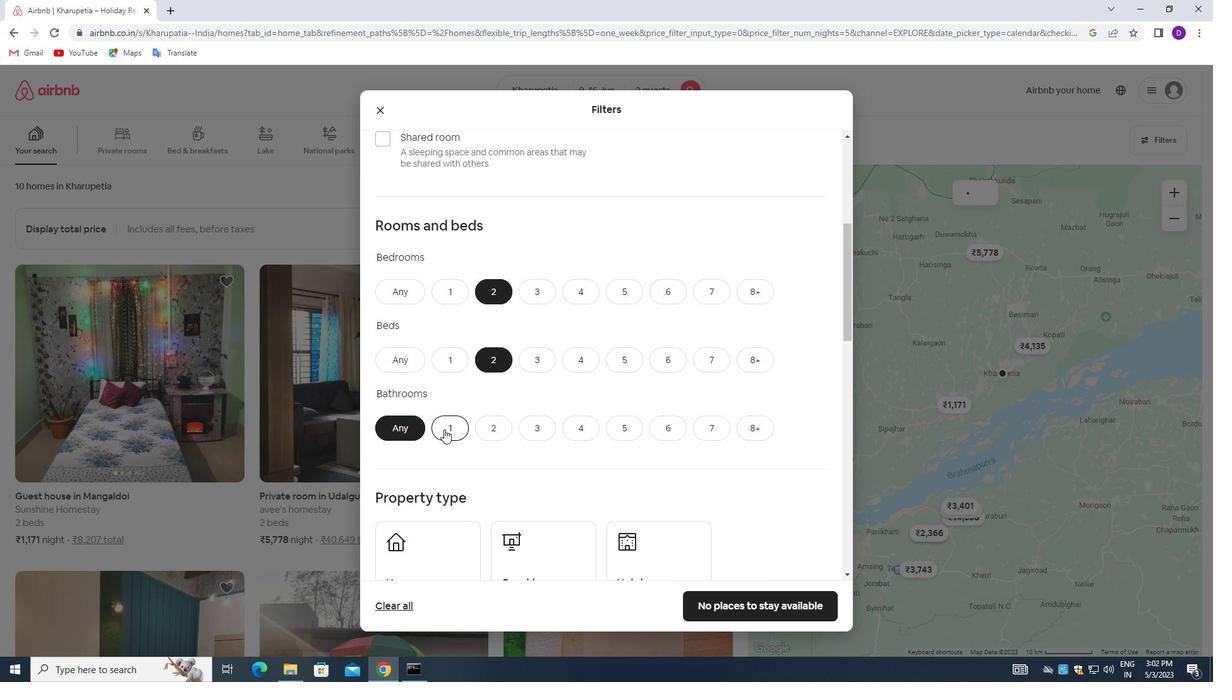 
Action: Mouse moved to (536, 382)
Screenshot: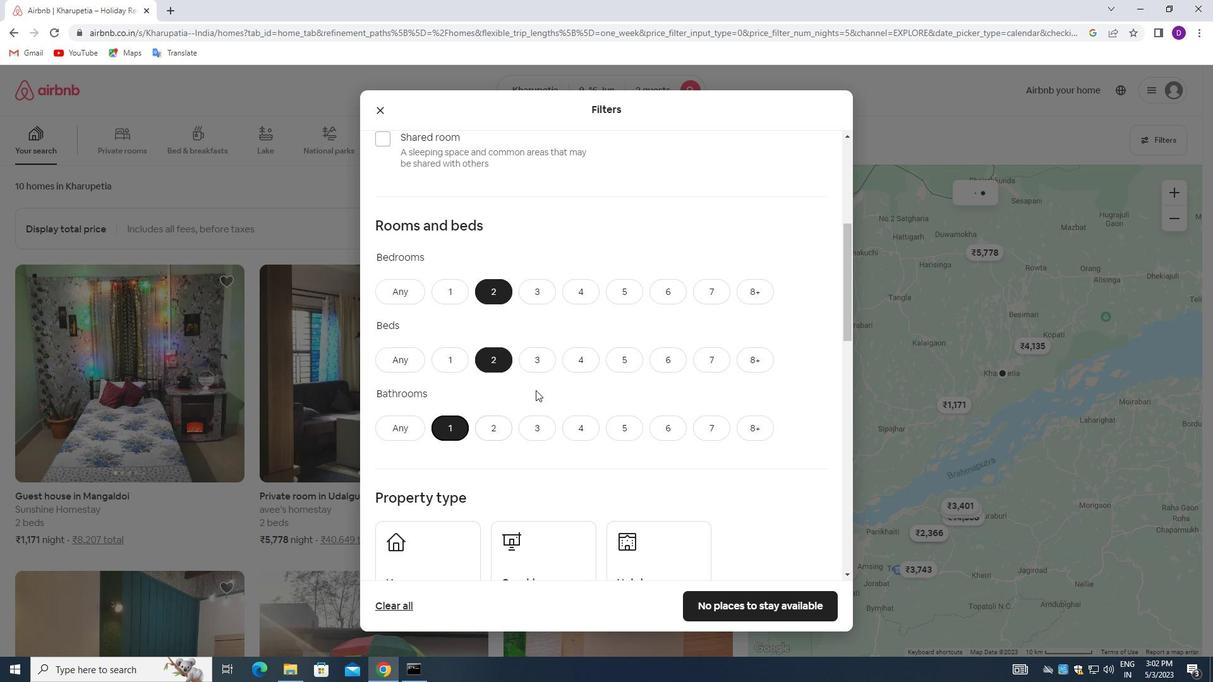 
Action: Mouse scrolled (536, 381) with delta (0, 0)
Screenshot: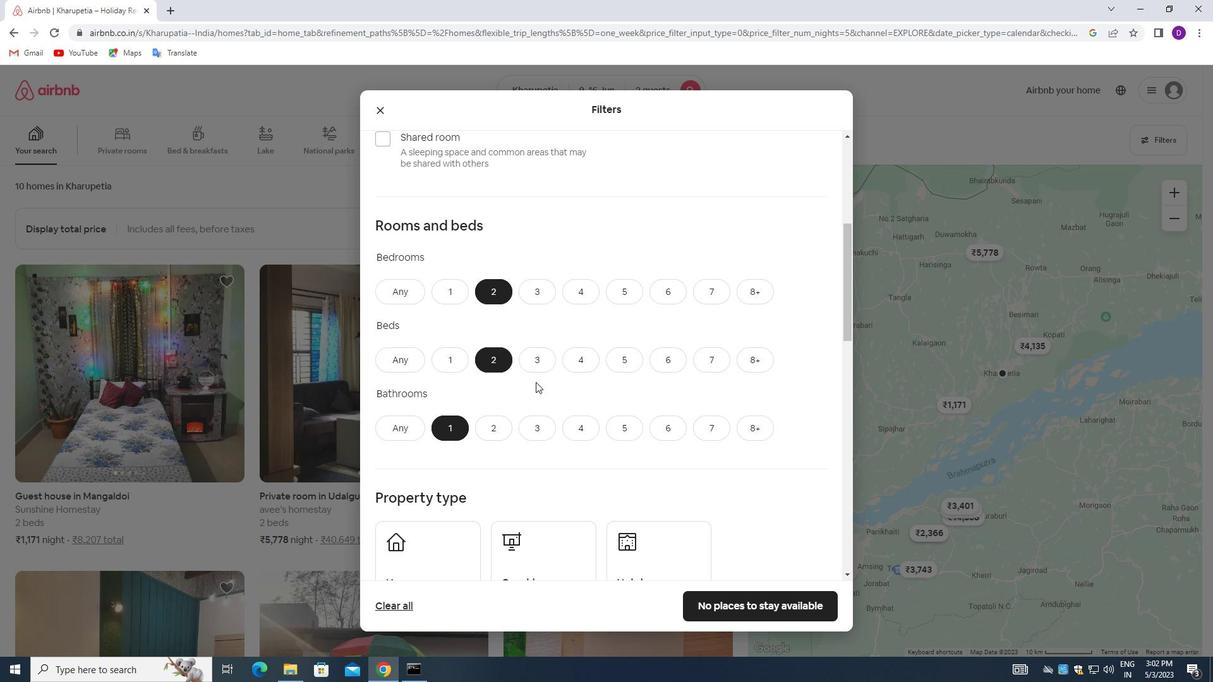 
Action: Mouse moved to (536, 381)
Screenshot: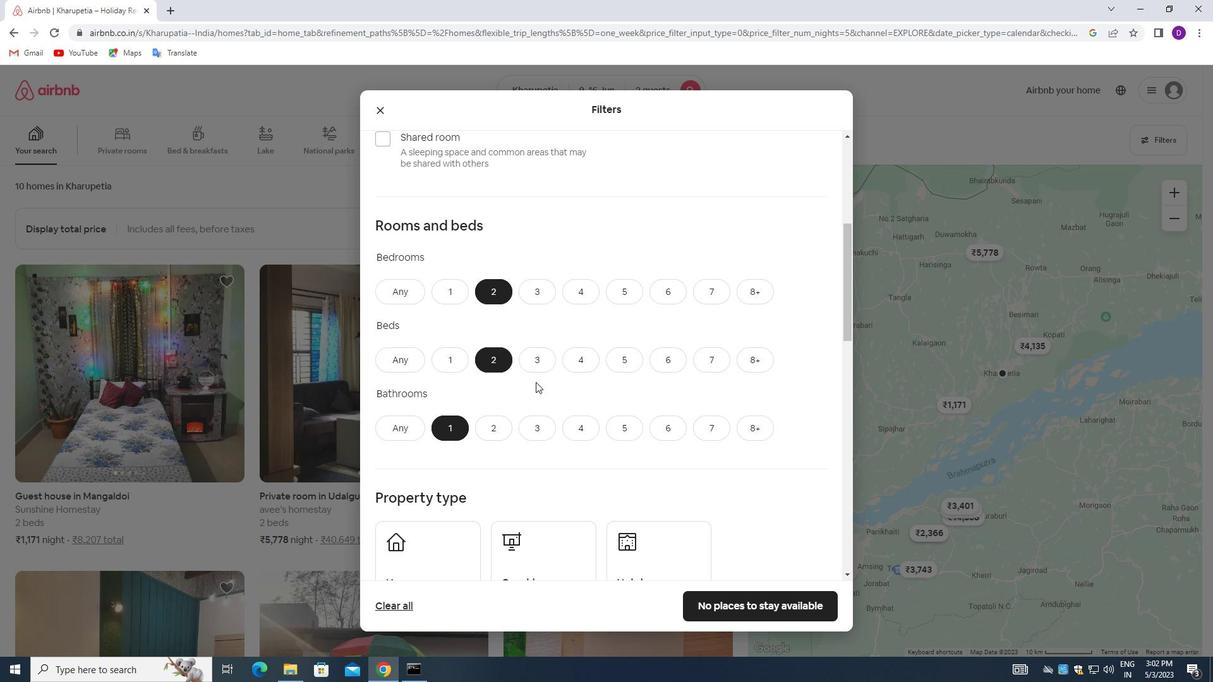 
Action: Mouse scrolled (536, 381) with delta (0, 0)
Screenshot: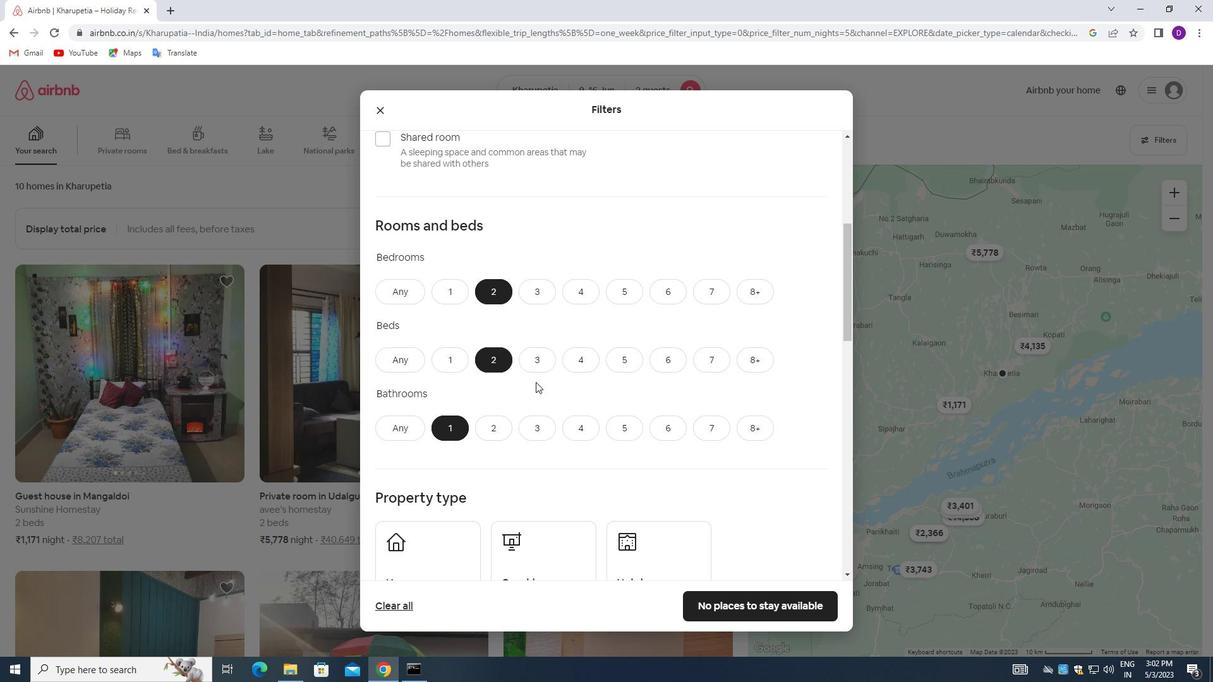 
Action: Mouse scrolled (536, 381) with delta (0, 0)
Screenshot: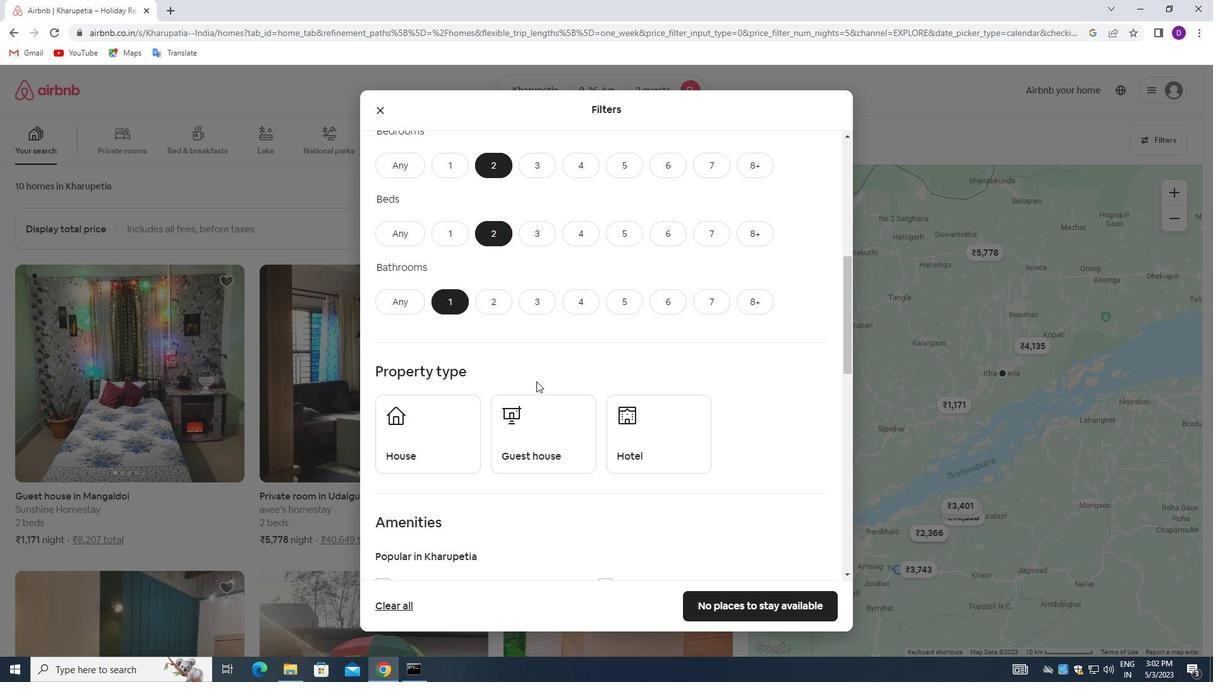 
Action: Mouse scrolled (536, 381) with delta (0, 0)
Screenshot: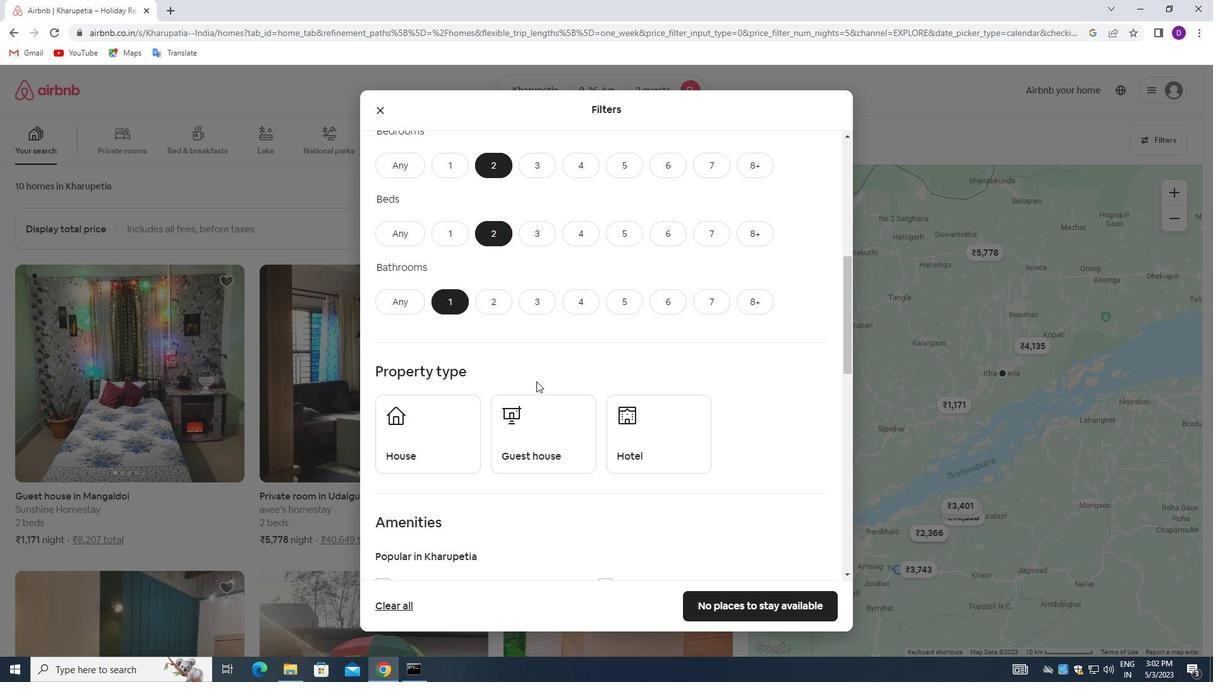 
Action: Mouse moved to (431, 319)
Screenshot: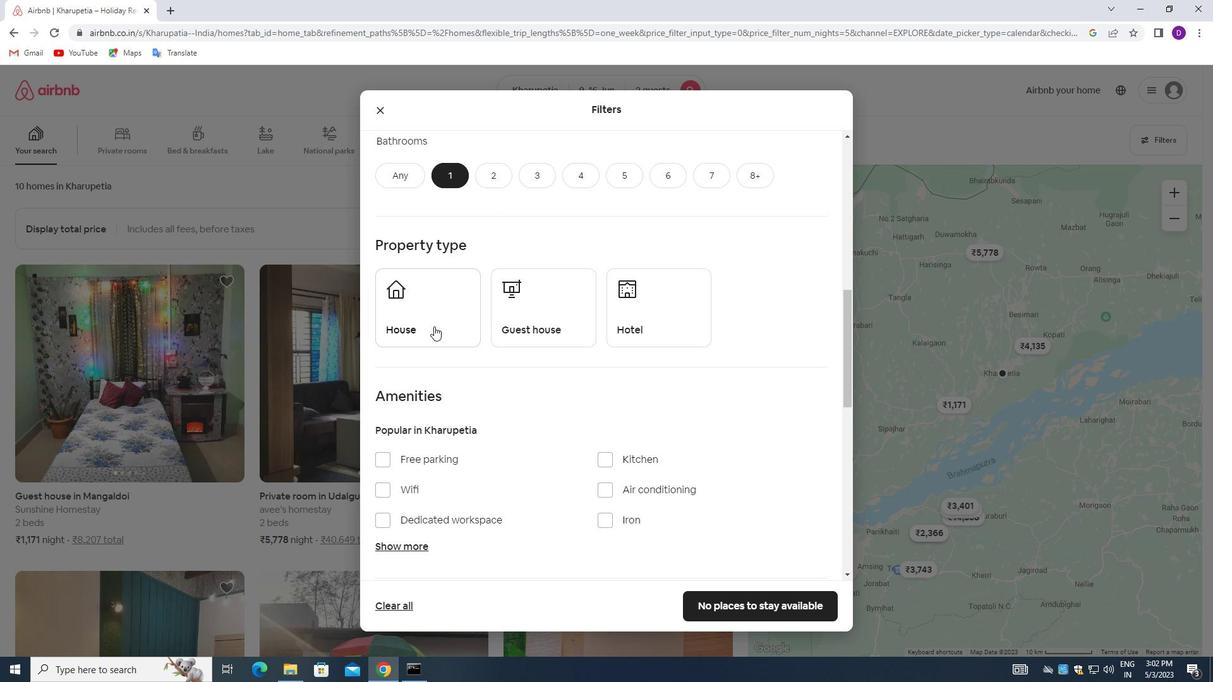 
Action: Mouse pressed left at (431, 319)
Screenshot: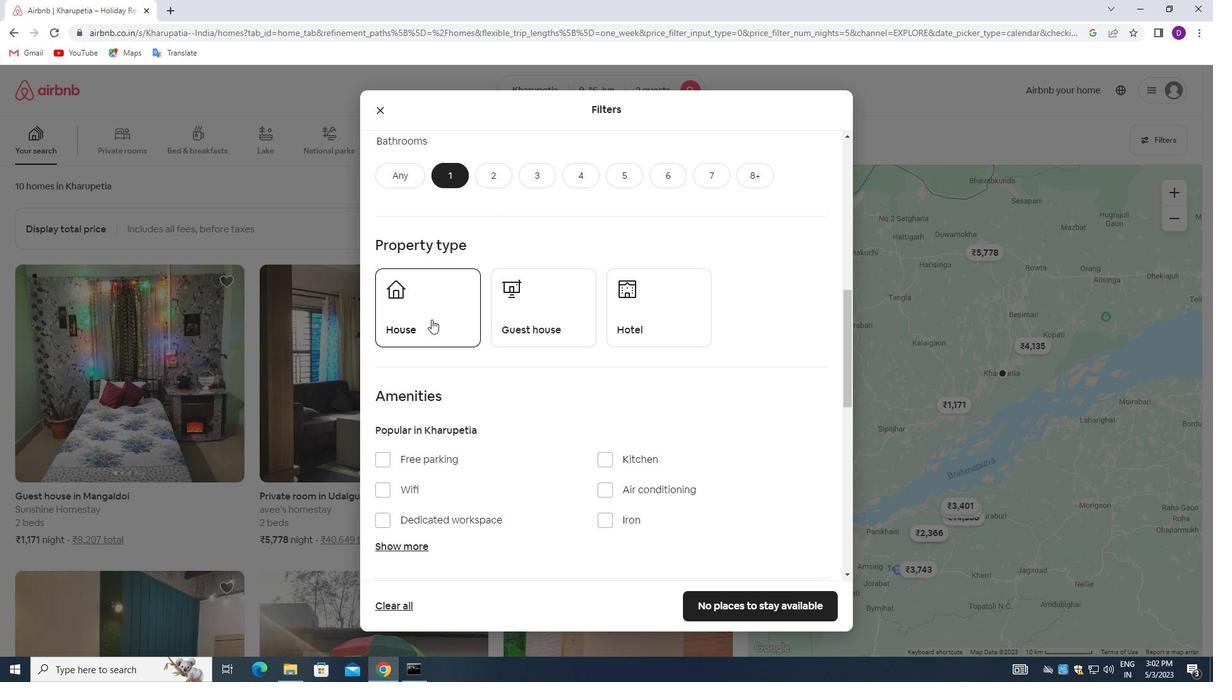 
Action: Mouse moved to (529, 331)
Screenshot: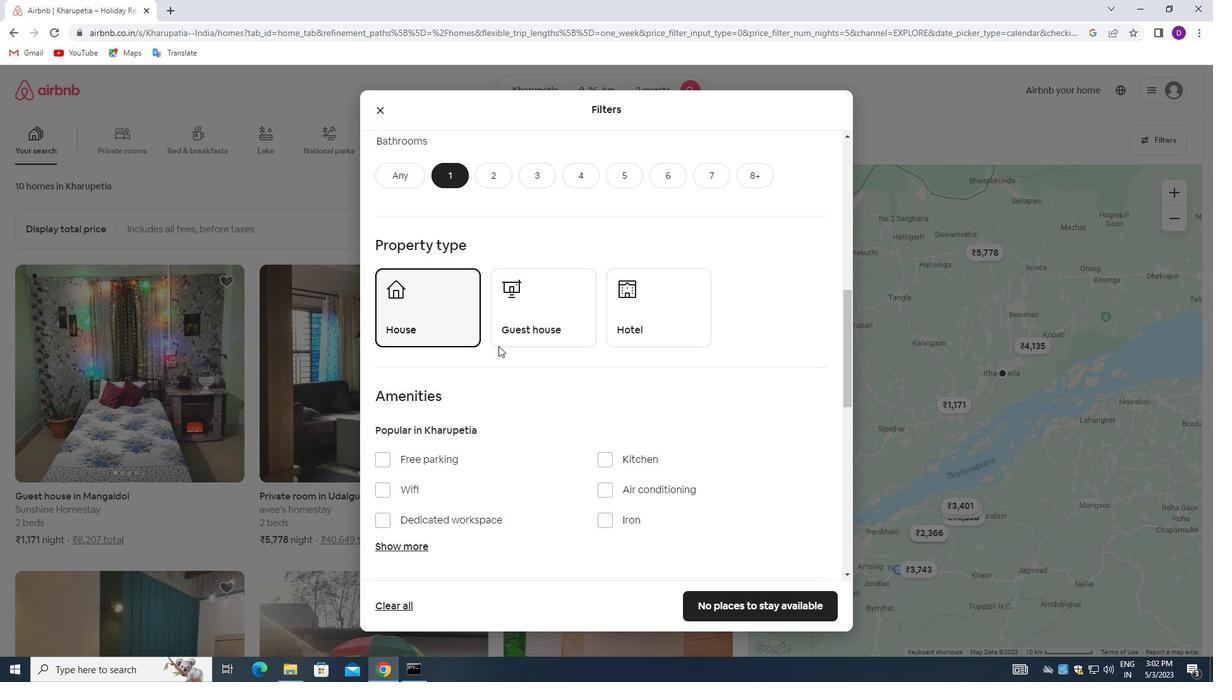 
Action: Mouse pressed left at (529, 331)
Screenshot: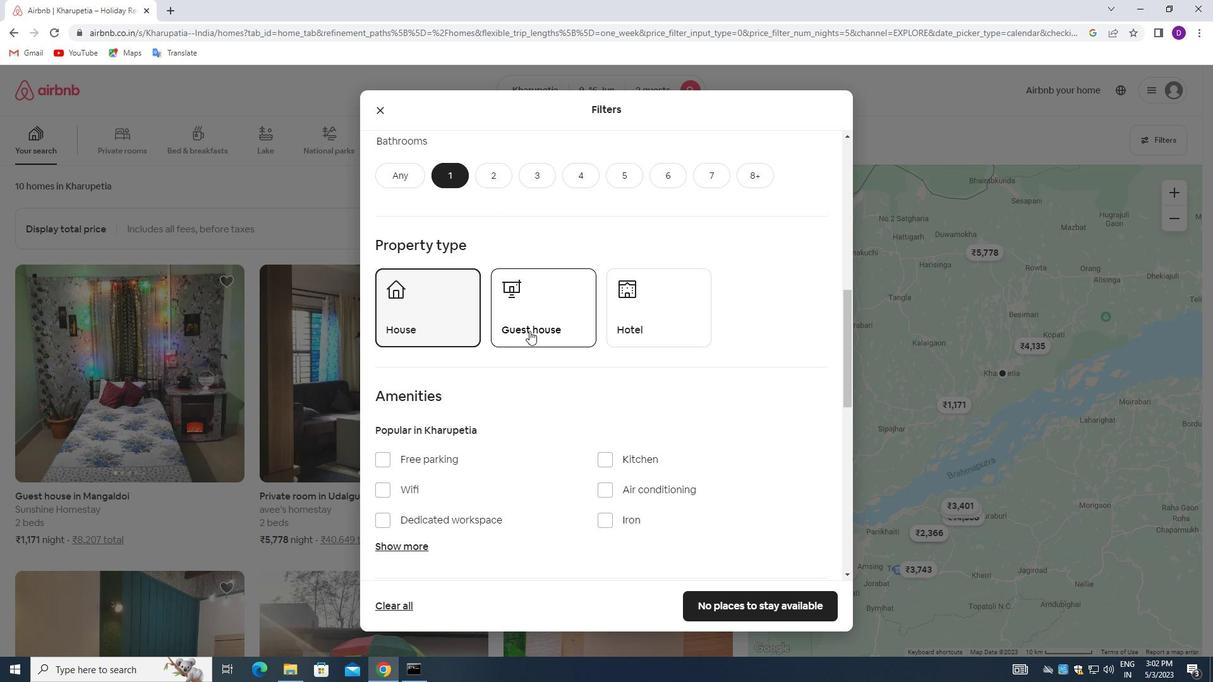
Action: Mouse moved to (545, 369)
Screenshot: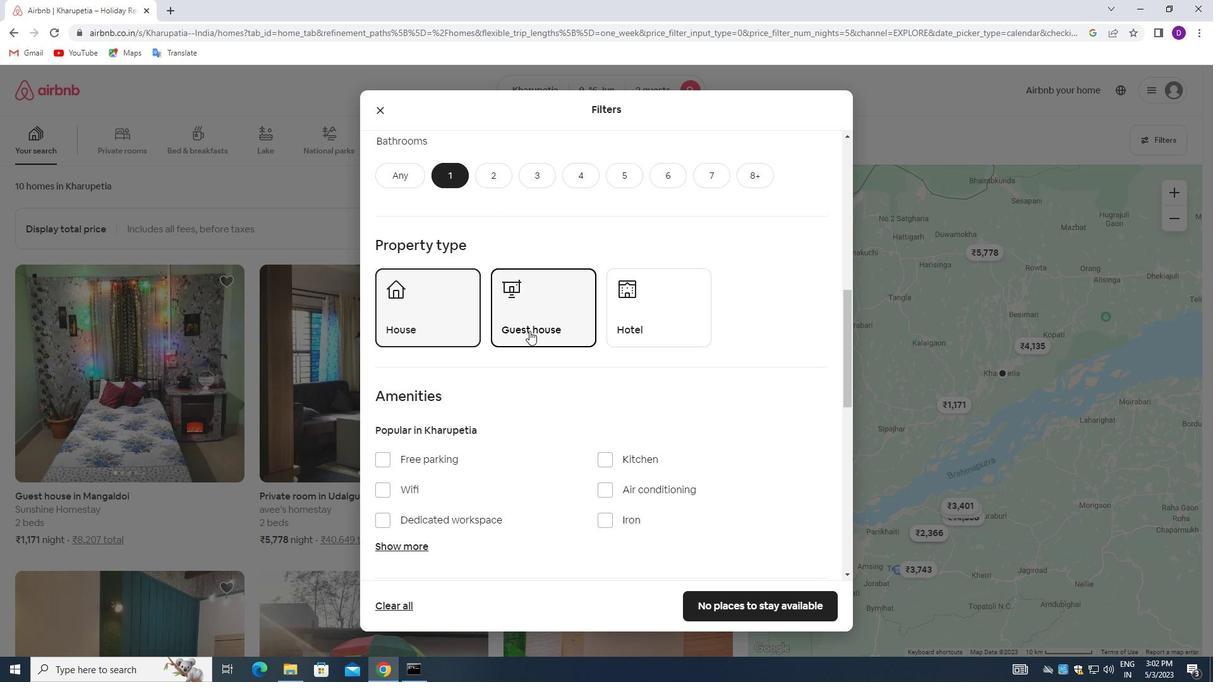 
Action: Mouse scrolled (545, 369) with delta (0, 0)
Screenshot: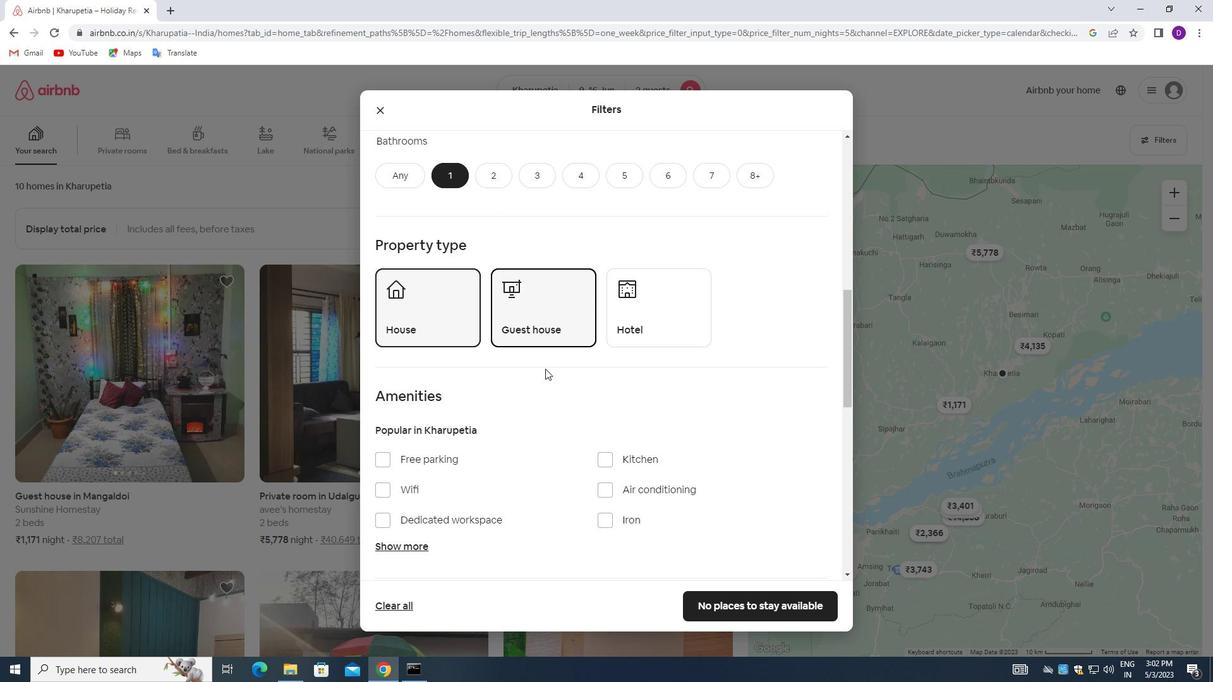 
Action: Mouse scrolled (545, 369) with delta (0, 0)
Screenshot: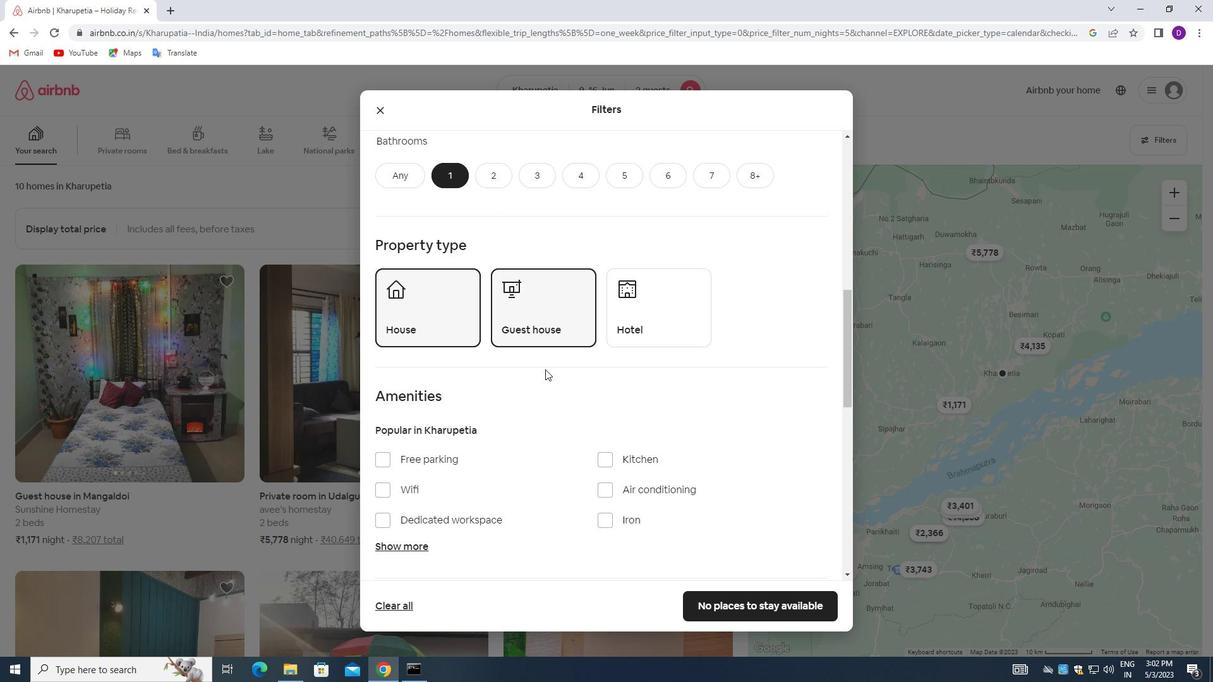 
Action: Mouse moved to (546, 369)
Screenshot: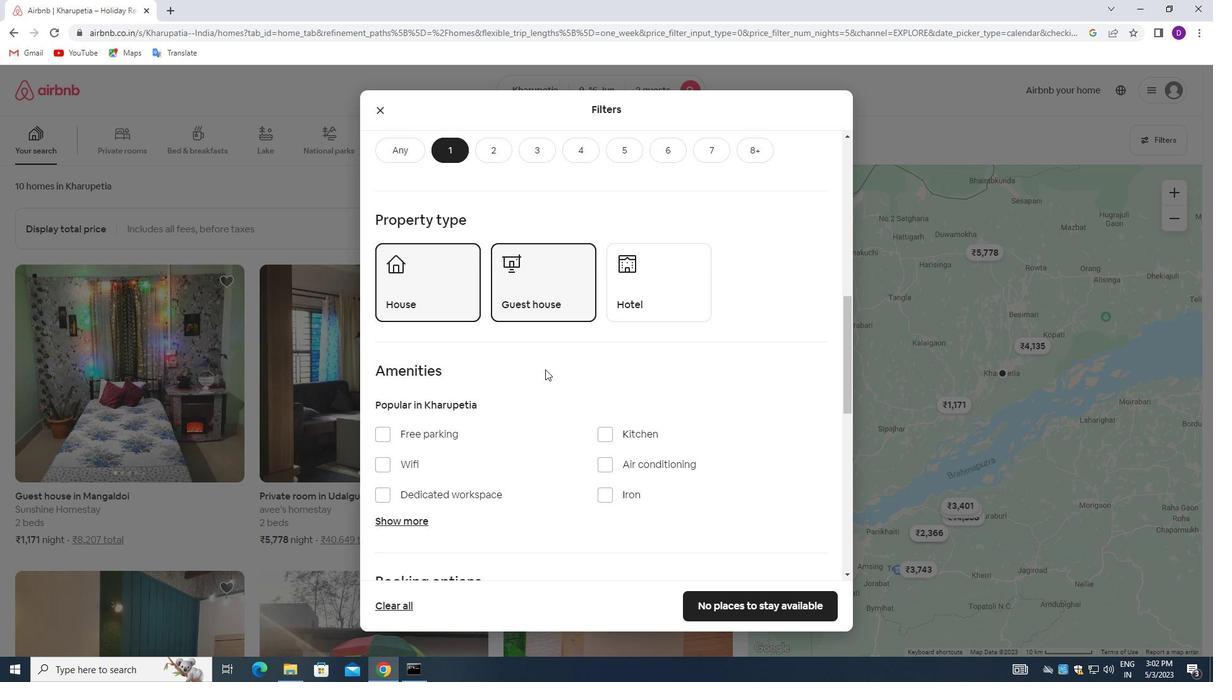 
Action: Mouse scrolled (546, 369) with delta (0, 0)
Screenshot: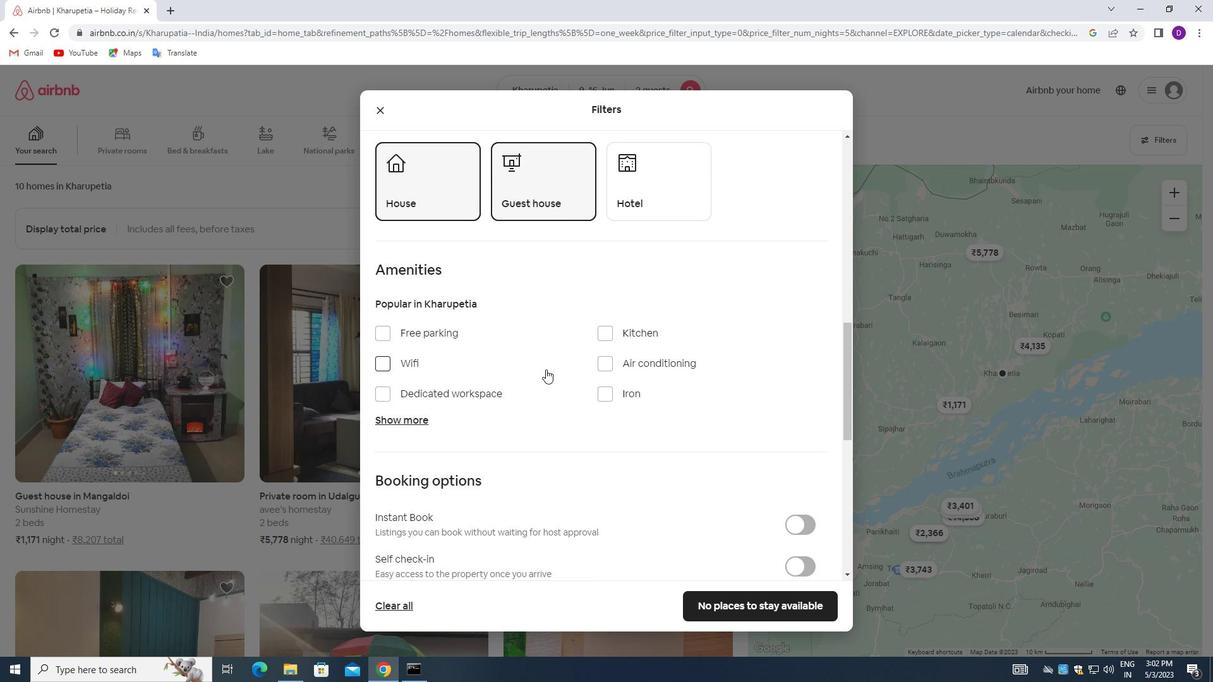
Action: Mouse scrolled (546, 369) with delta (0, 0)
Screenshot: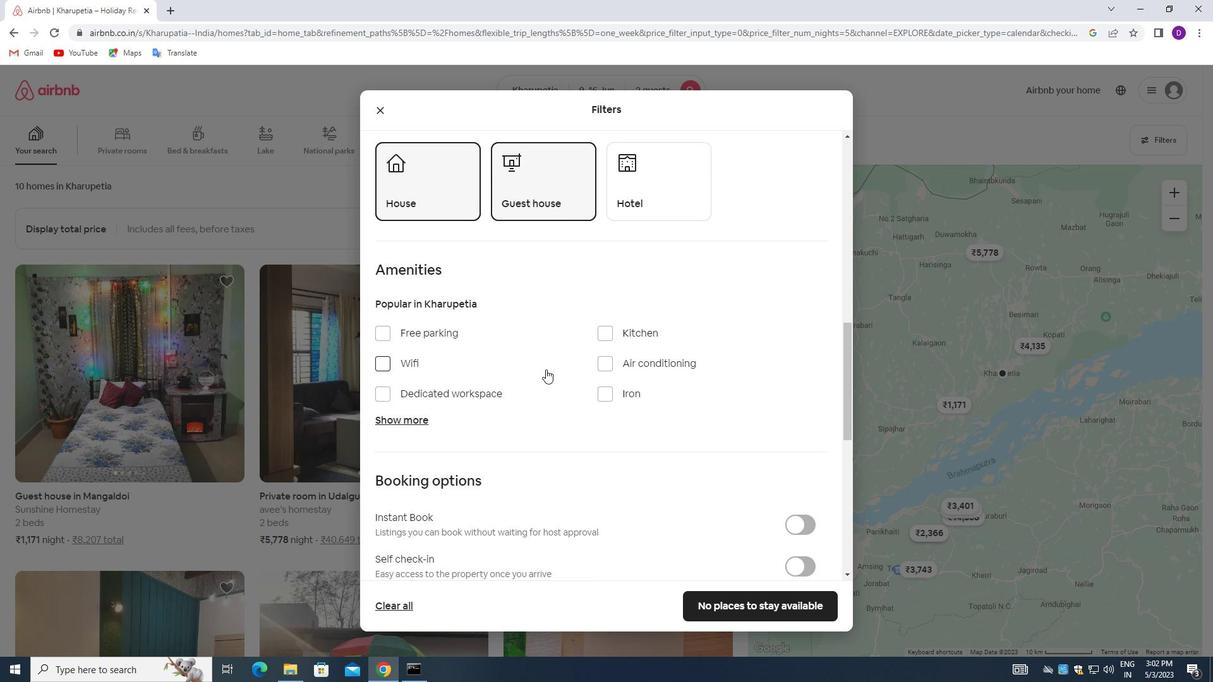 
Action: Mouse moved to (794, 443)
Screenshot: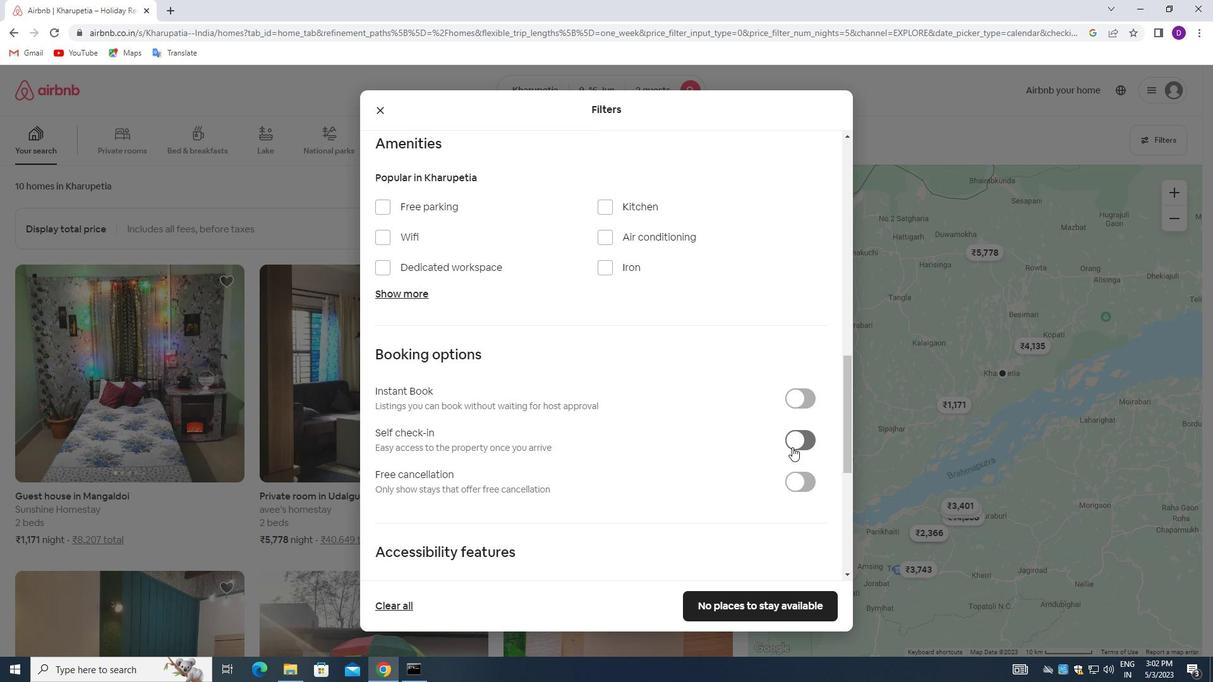
Action: Mouse pressed left at (794, 443)
Screenshot: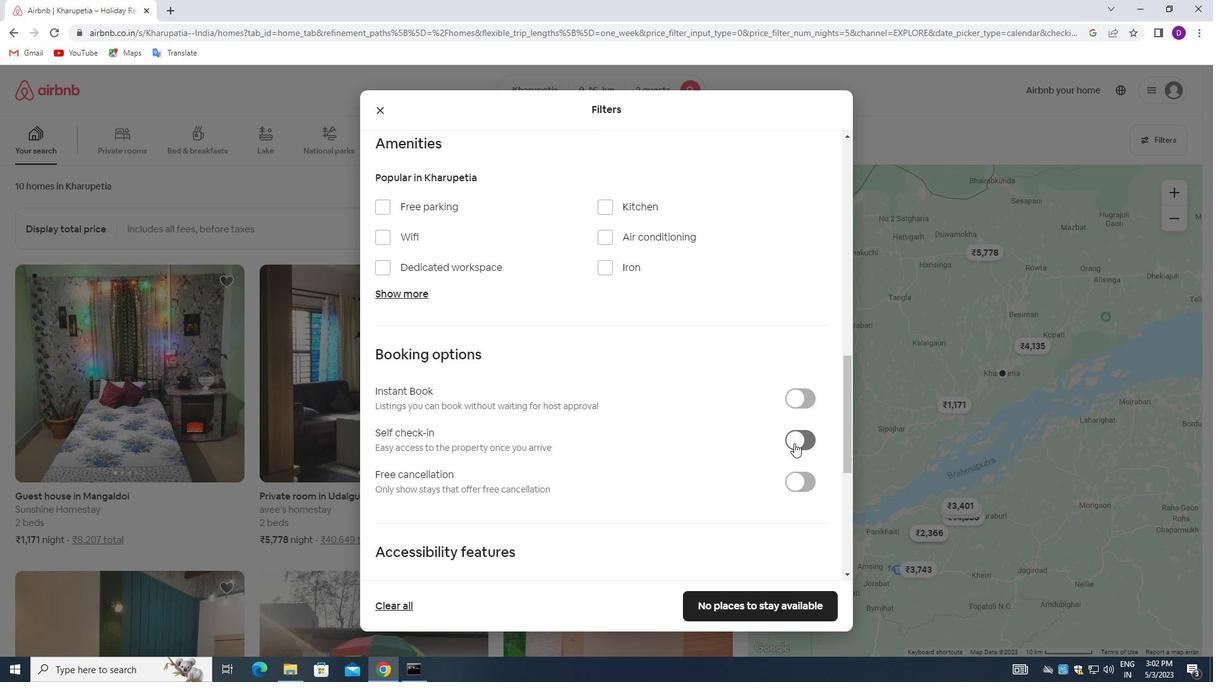 
Action: Mouse moved to (522, 422)
Screenshot: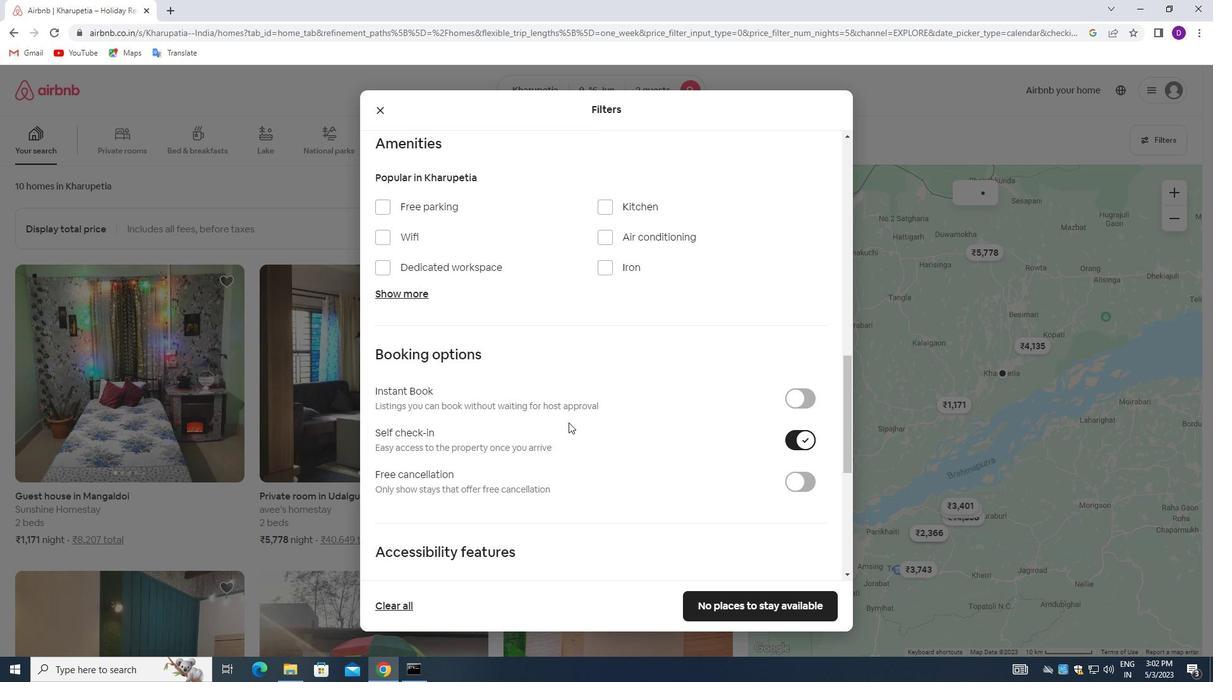 
Action: Mouse scrolled (522, 422) with delta (0, 0)
Screenshot: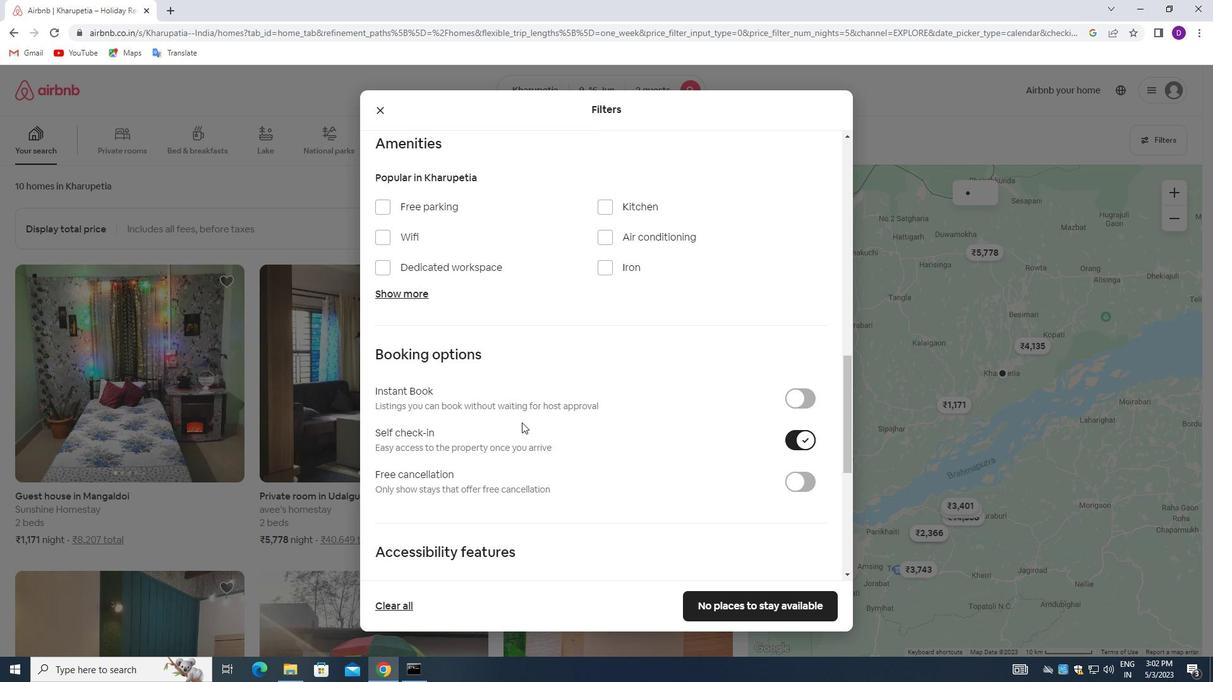 
Action: Mouse scrolled (522, 422) with delta (0, 0)
Screenshot: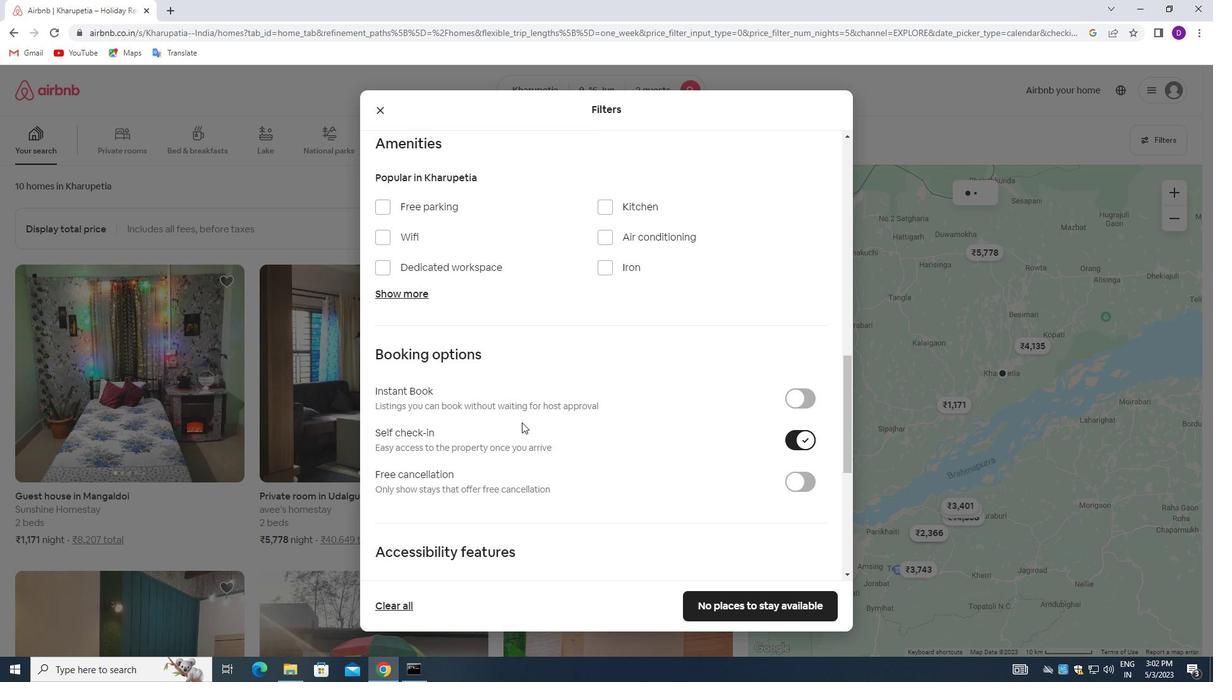
Action: Mouse moved to (544, 418)
Screenshot: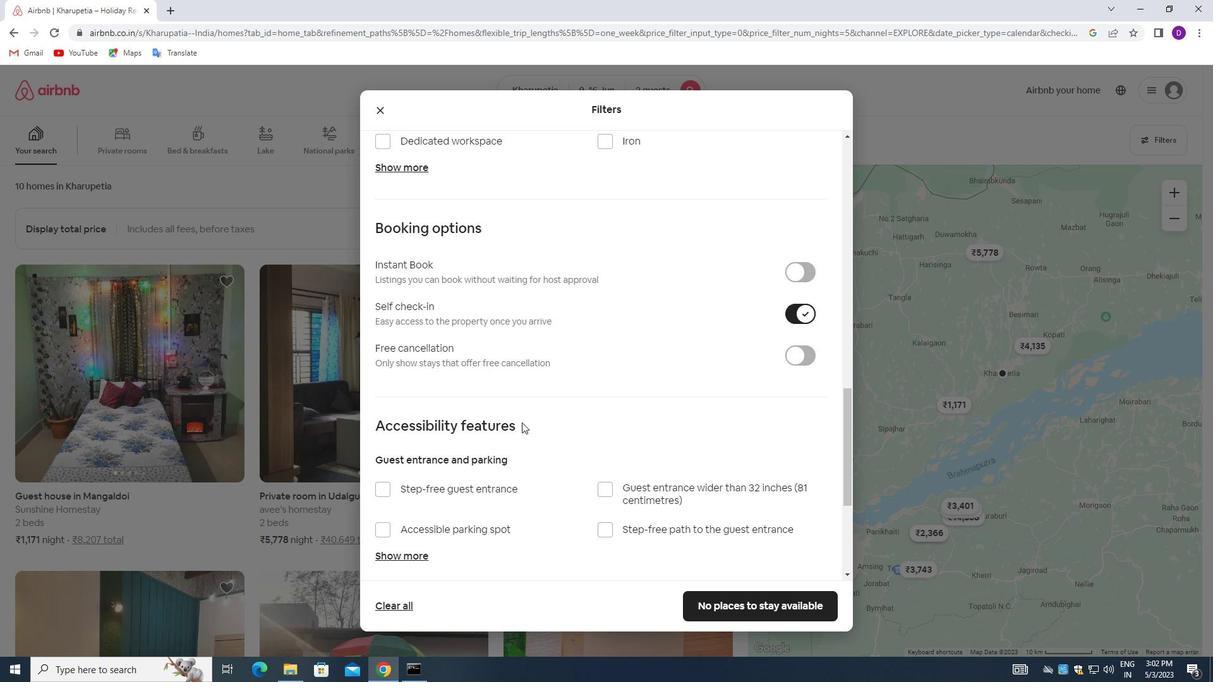 
Action: Mouse scrolled (544, 417) with delta (0, 0)
Screenshot: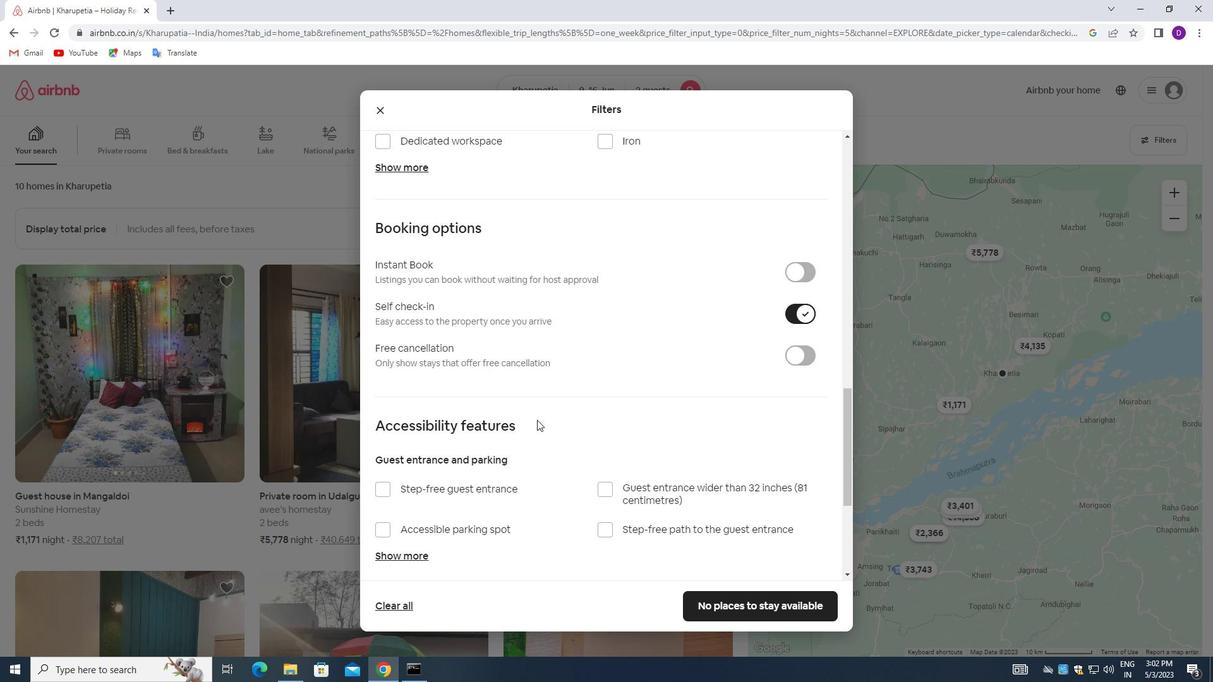 
Action: Mouse scrolled (544, 417) with delta (0, 0)
Screenshot: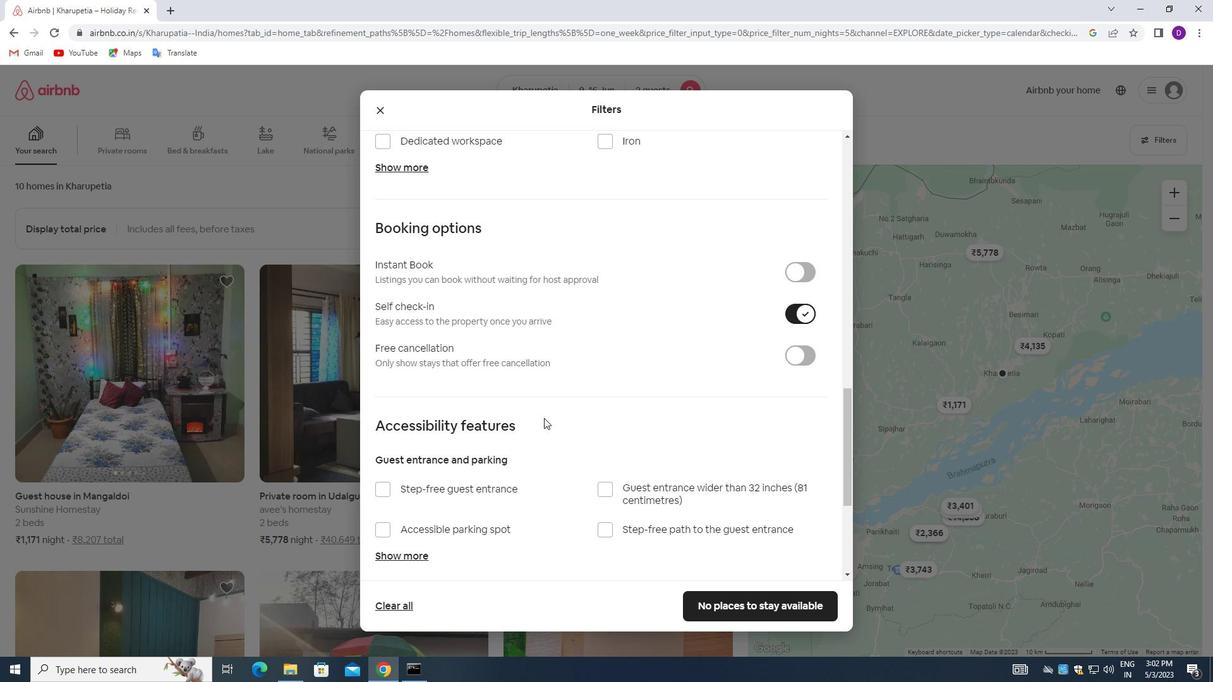 
Action: Mouse scrolled (544, 417) with delta (0, 0)
Screenshot: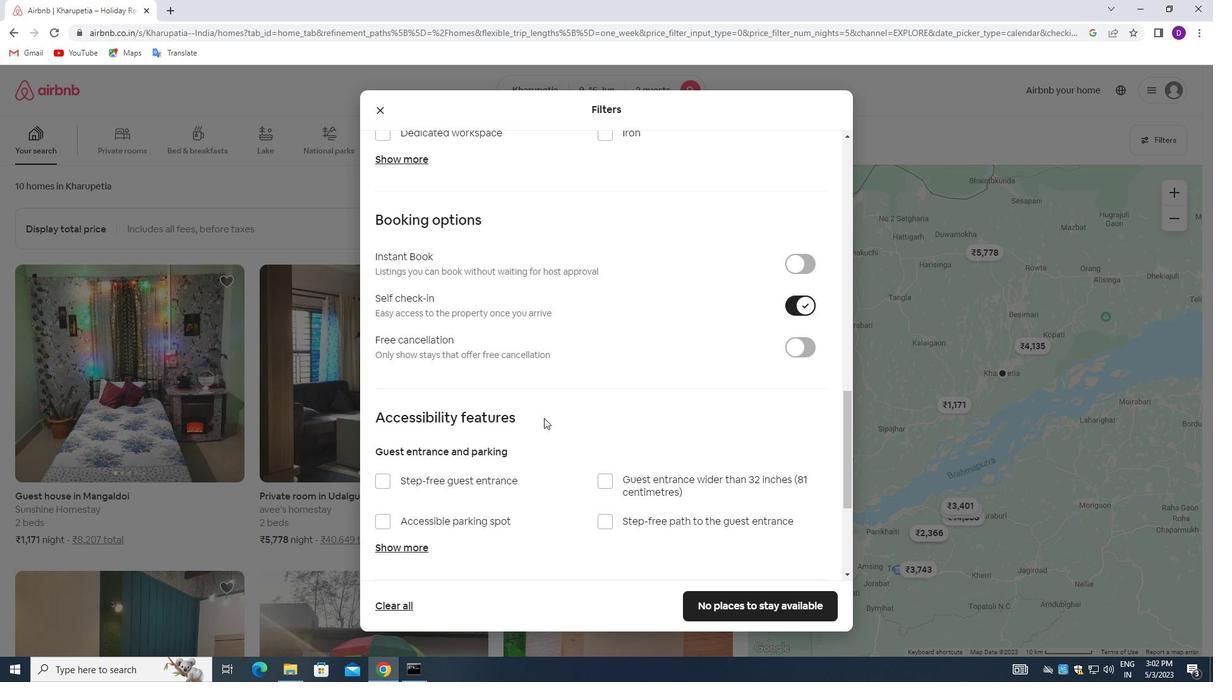 
Action: Mouse scrolled (544, 417) with delta (0, 0)
Screenshot: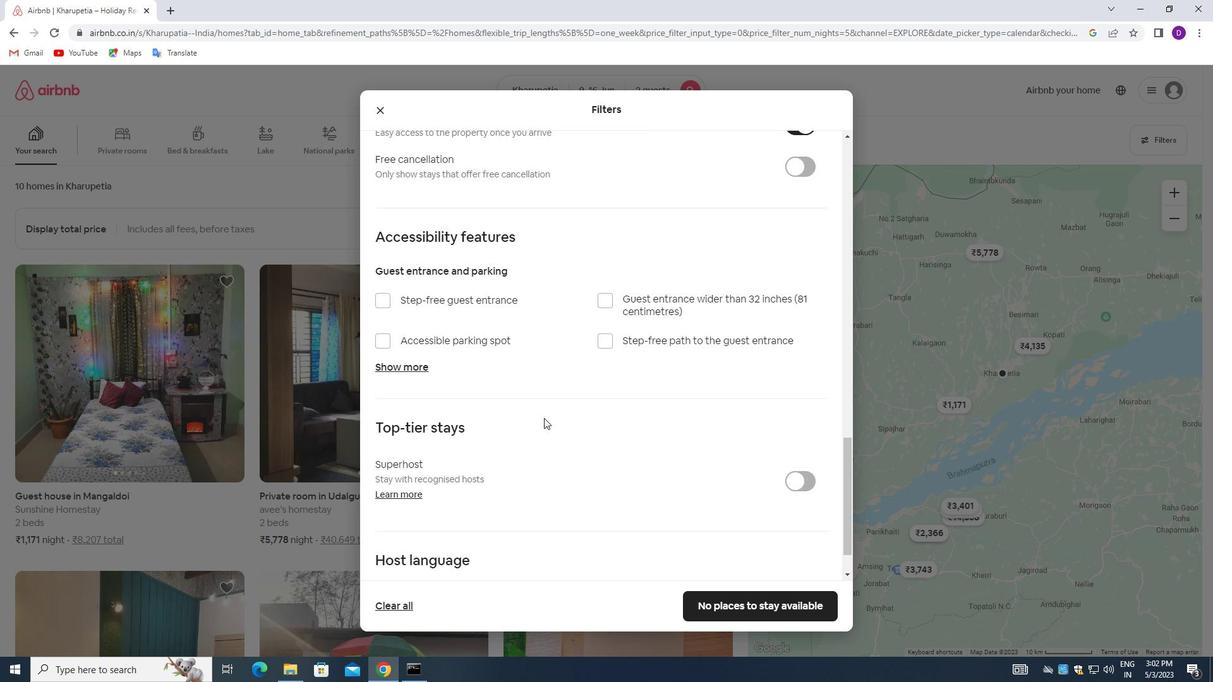 
Action: Mouse scrolled (544, 417) with delta (0, 0)
Screenshot: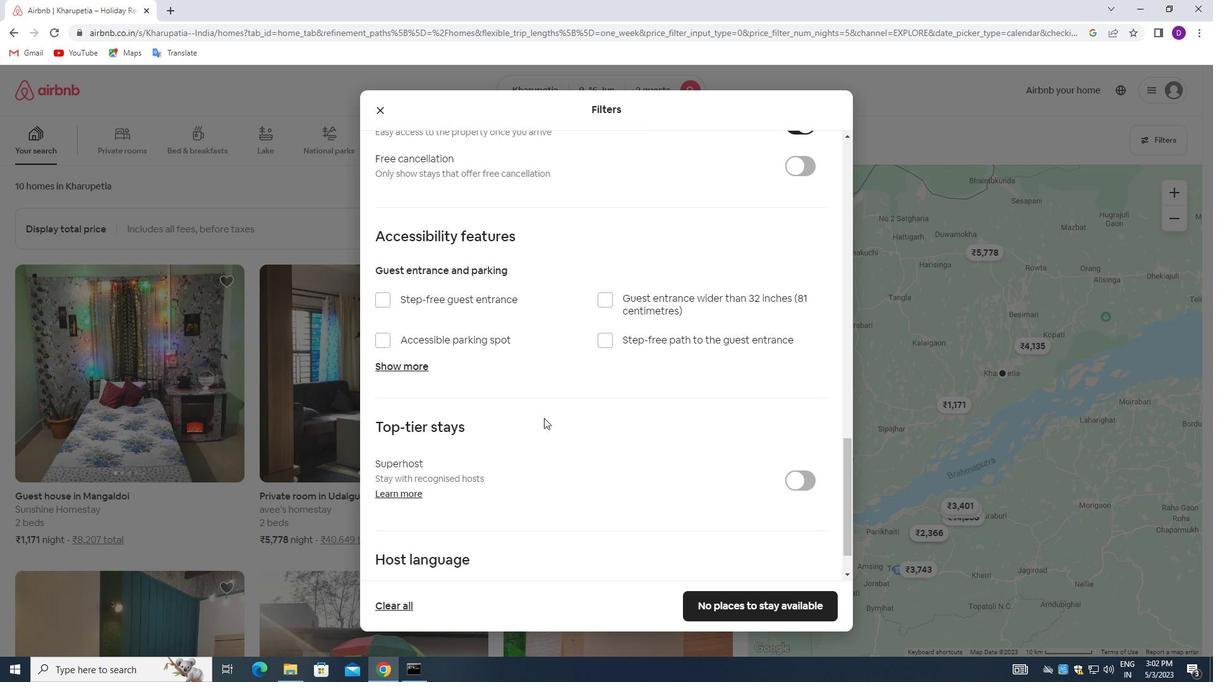 
Action: Mouse scrolled (544, 417) with delta (0, 0)
Screenshot: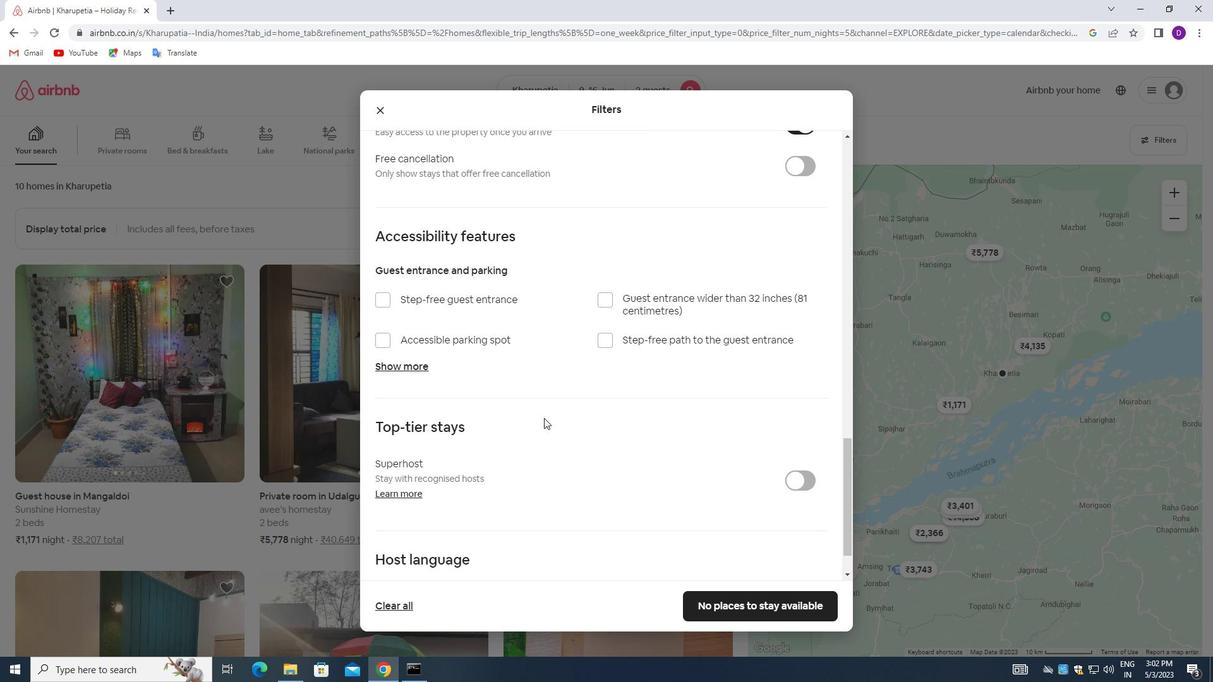 
Action: Mouse moved to (544, 420)
Screenshot: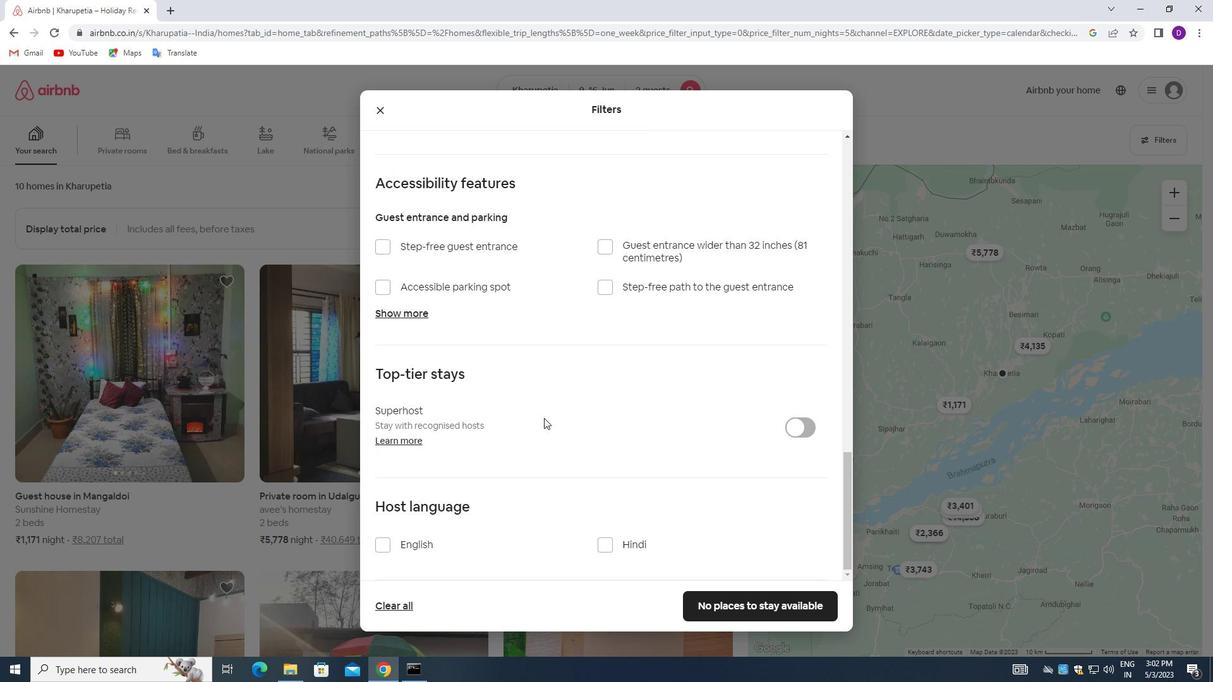 
Action: Mouse scrolled (544, 419) with delta (0, 0)
Screenshot: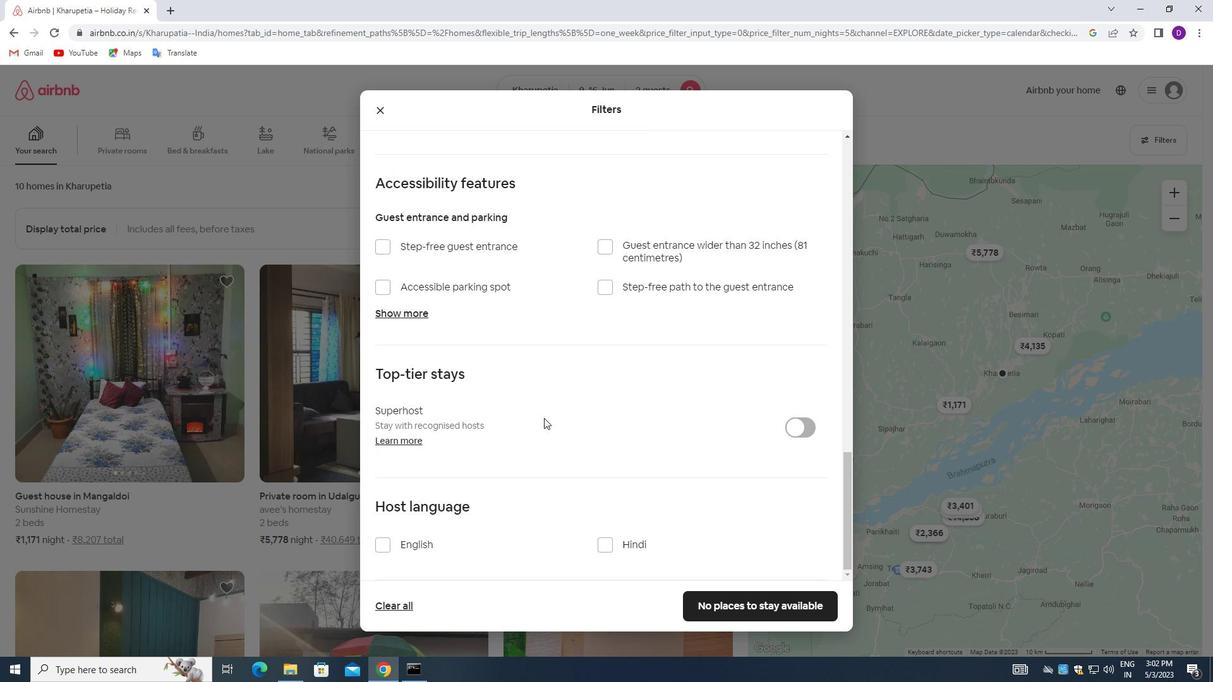 
Action: Mouse moved to (544, 430)
Screenshot: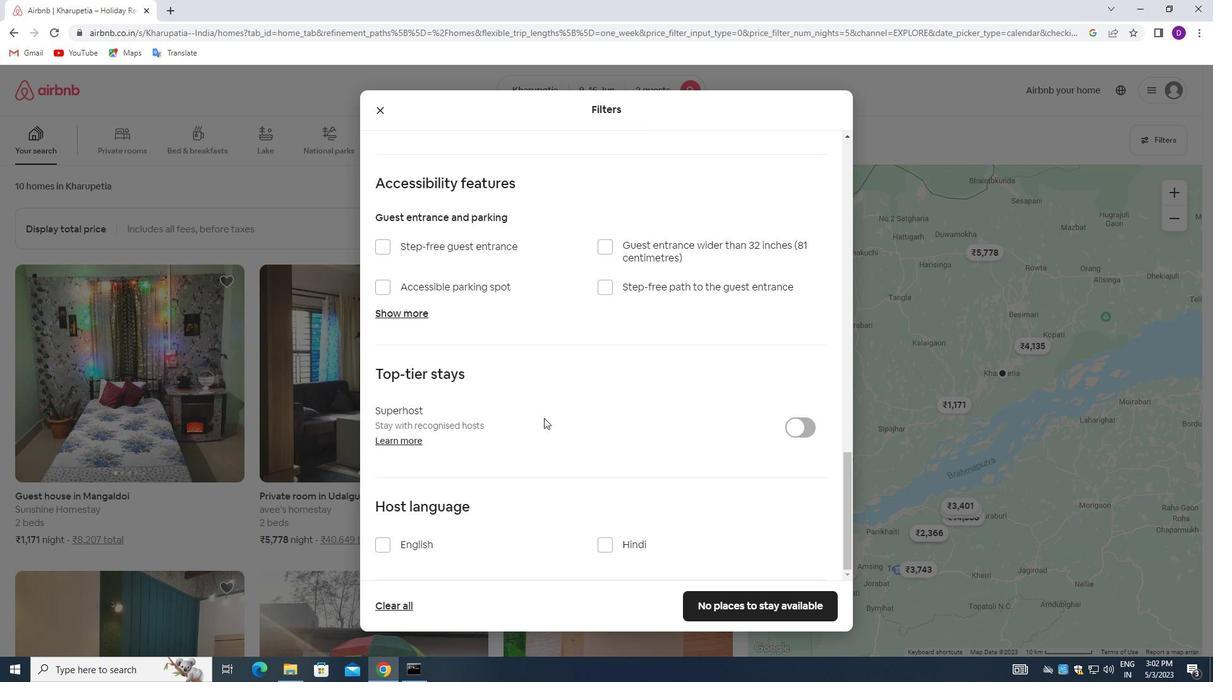 
Action: Mouse scrolled (544, 429) with delta (0, 0)
Screenshot: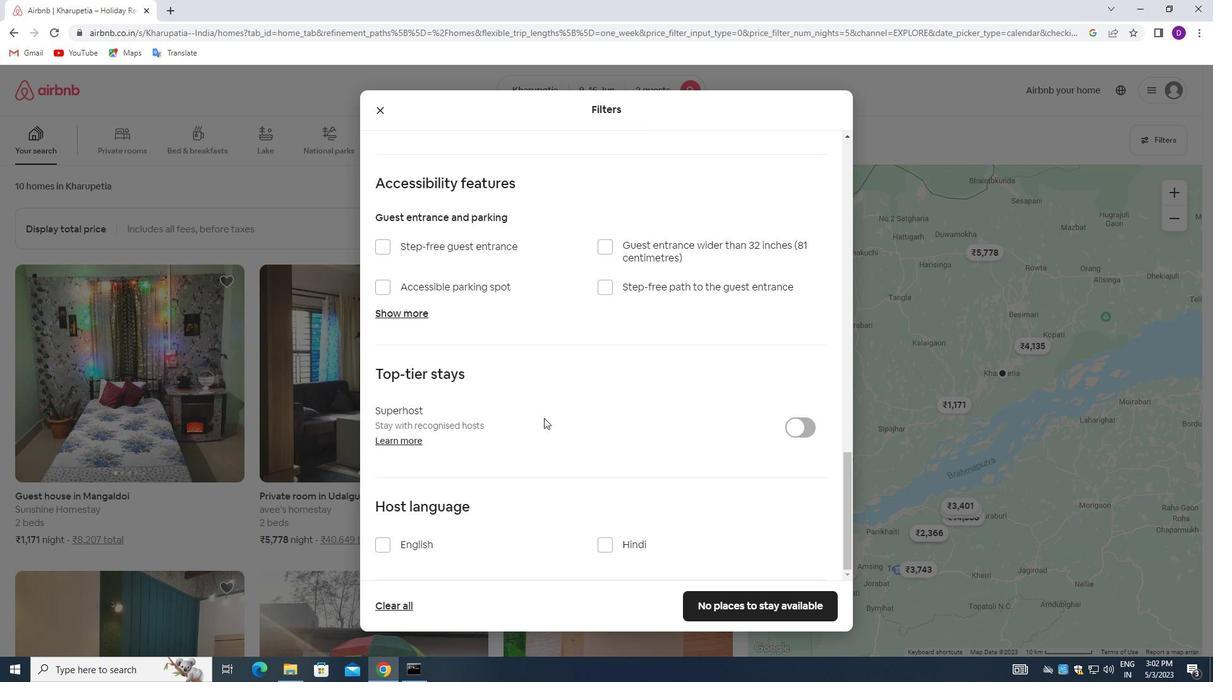 
Action: Mouse moved to (539, 438)
Screenshot: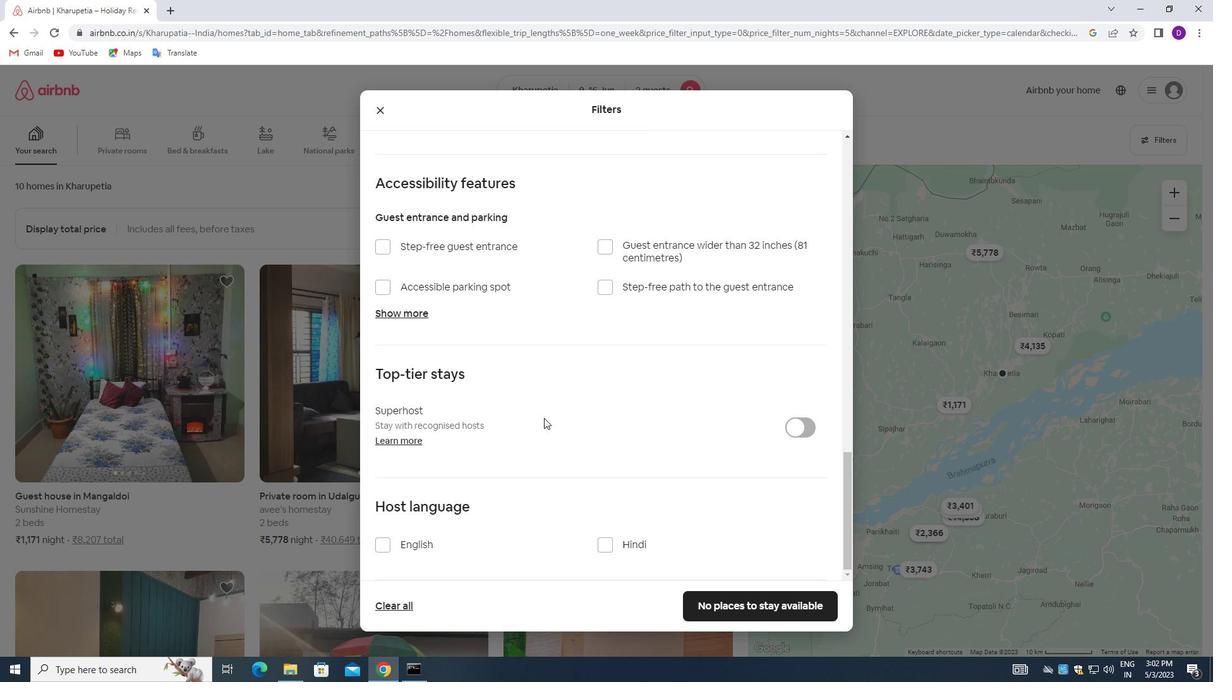 
Action: Mouse scrolled (539, 438) with delta (0, 0)
Screenshot: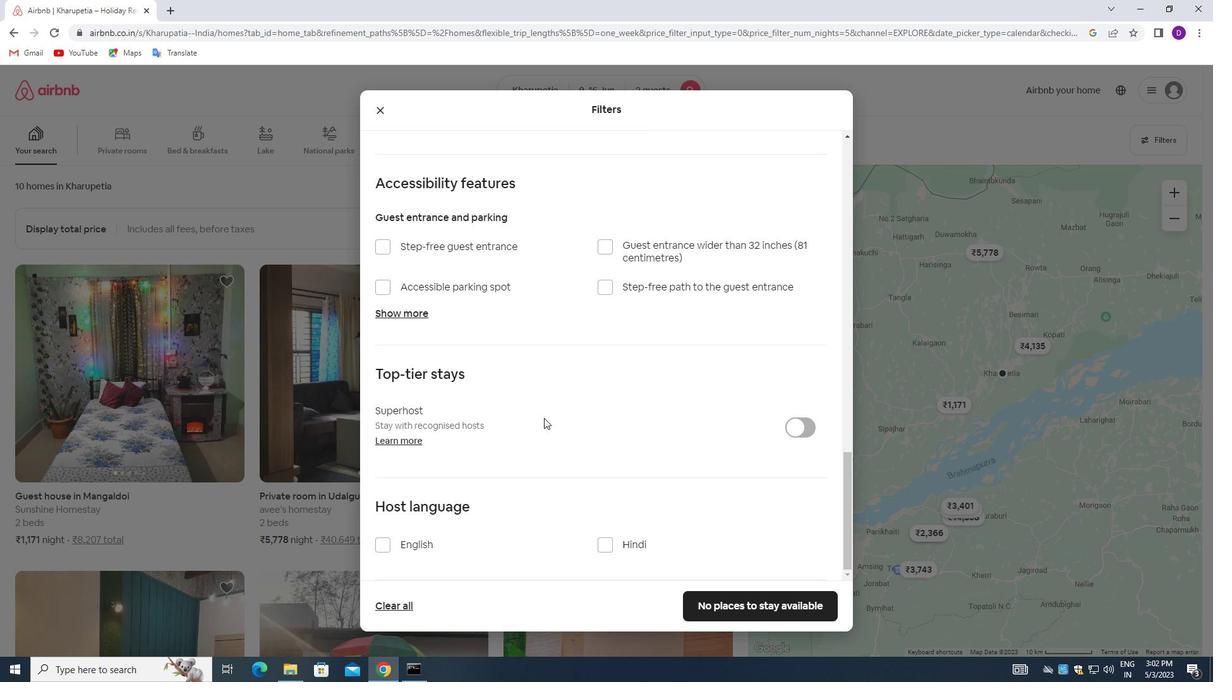 
Action: Mouse moved to (383, 545)
Screenshot: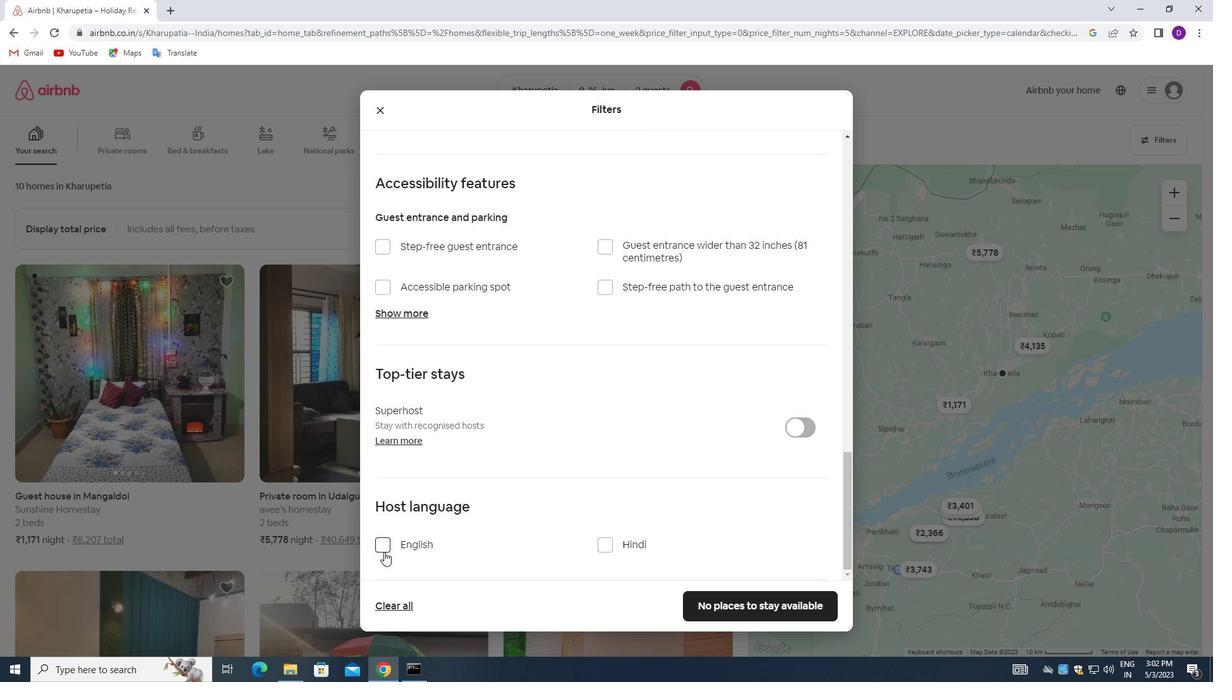 
Action: Mouse pressed left at (383, 545)
Screenshot: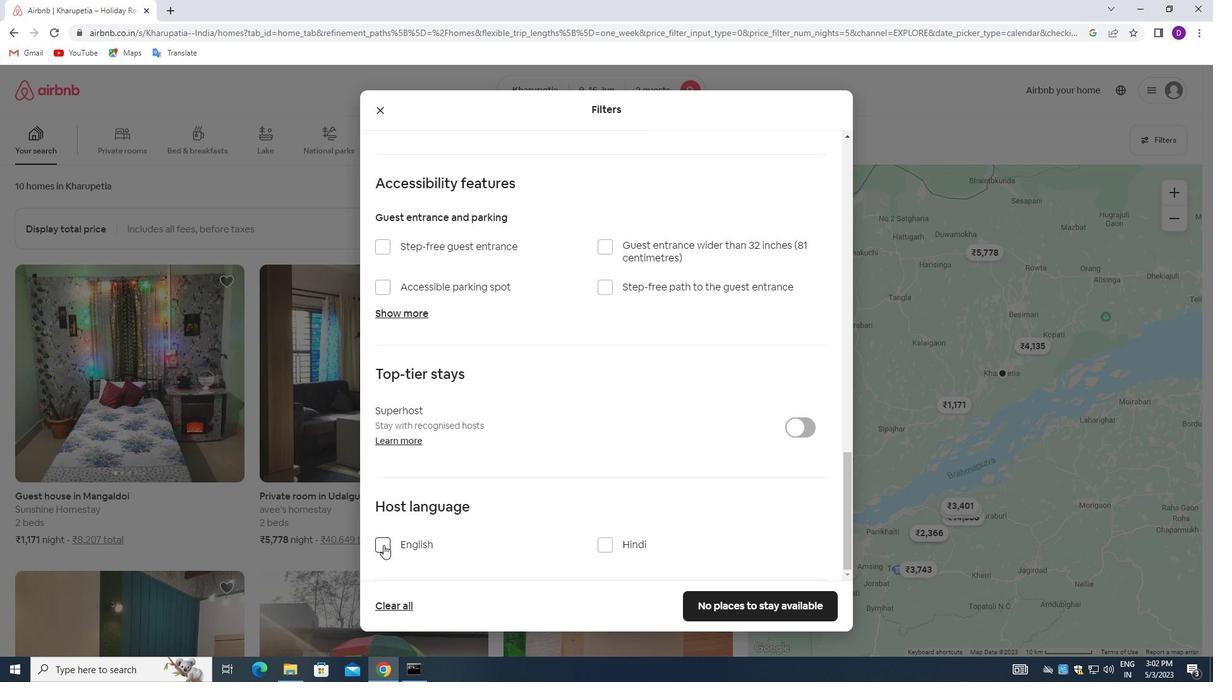 
Action: Mouse moved to (744, 605)
Screenshot: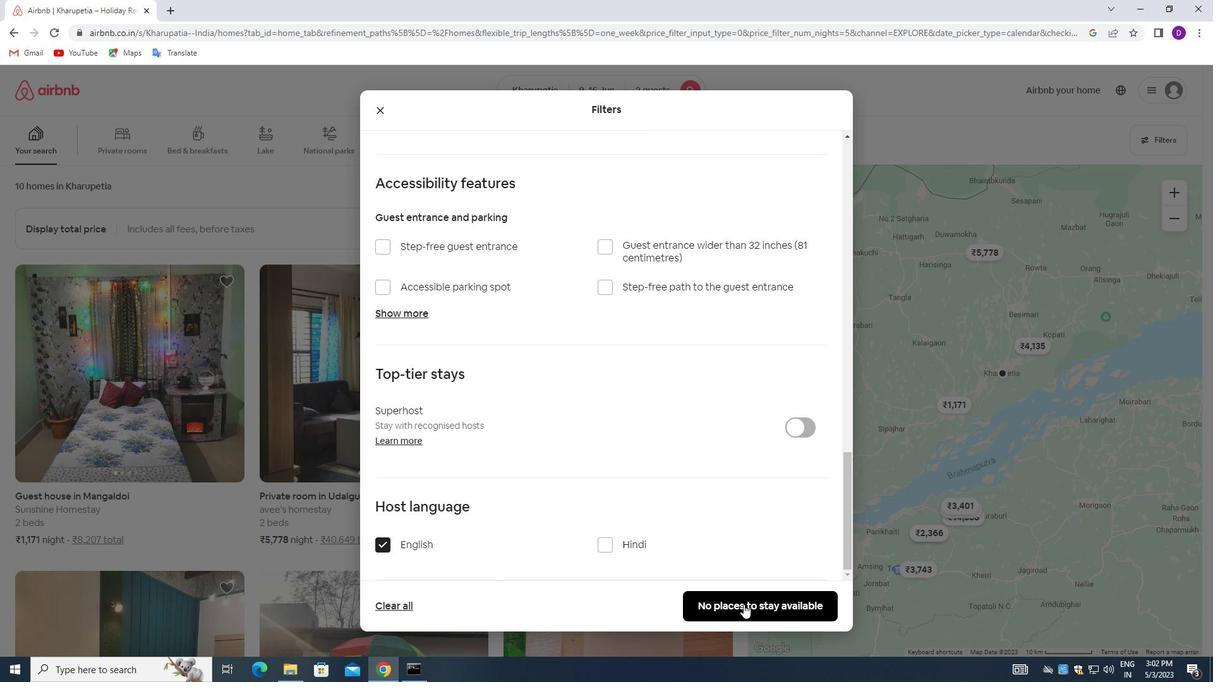 
Action: Mouse pressed left at (744, 605)
Screenshot: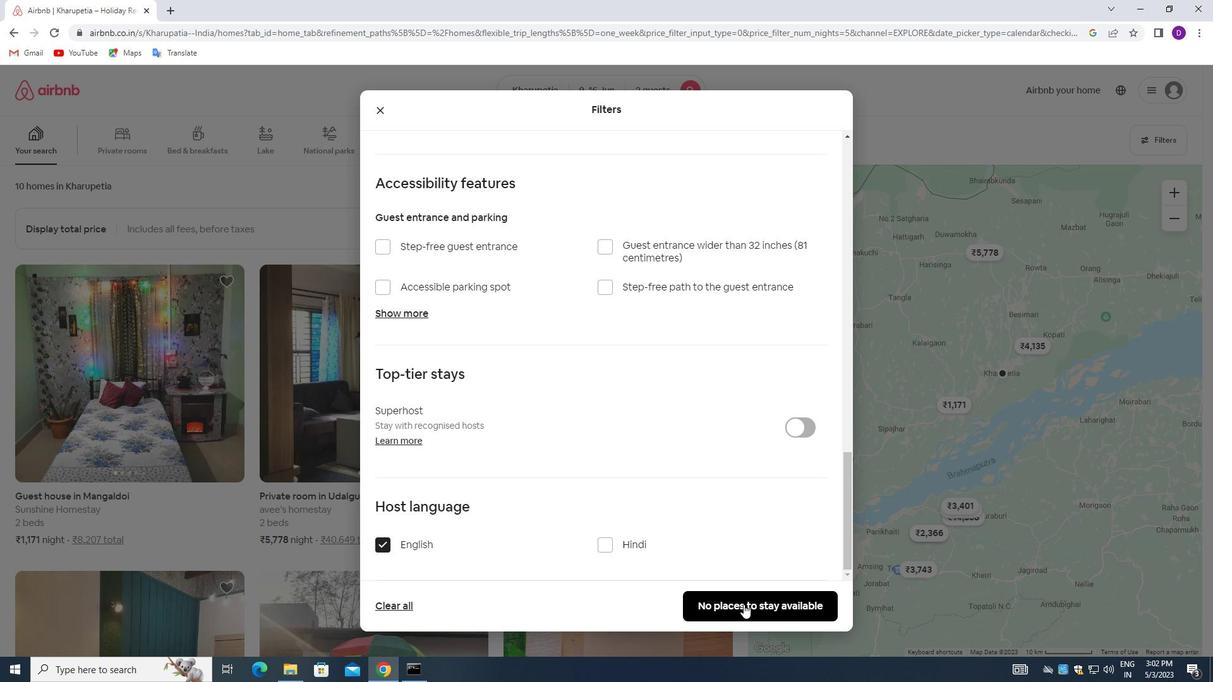 
Action: Mouse moved to (692, 459)
Screenshot: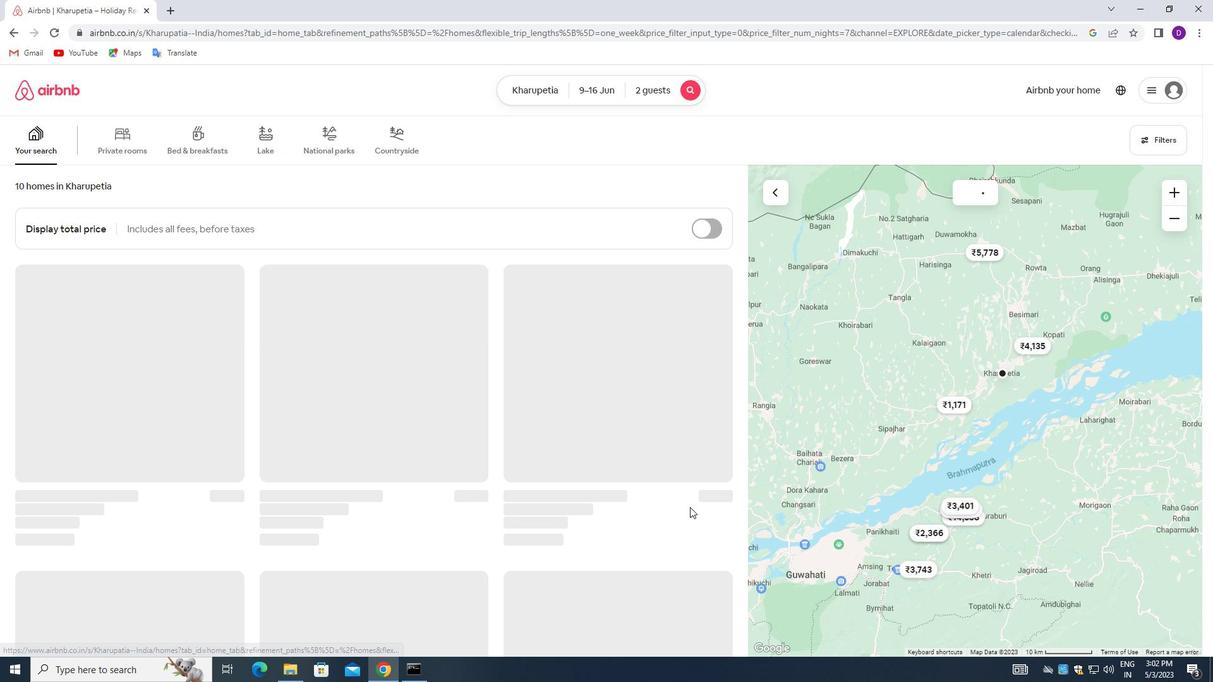 
